 Task: Schedule a presentation rehearsal with the sales team, focusing on refining key messages, addressing potential objections, and ensuring a compelling pitch for the upcoming client presentation on September 29th at 4:30 PM.
Action: Mouse moved to (67, 307)
Screenshot: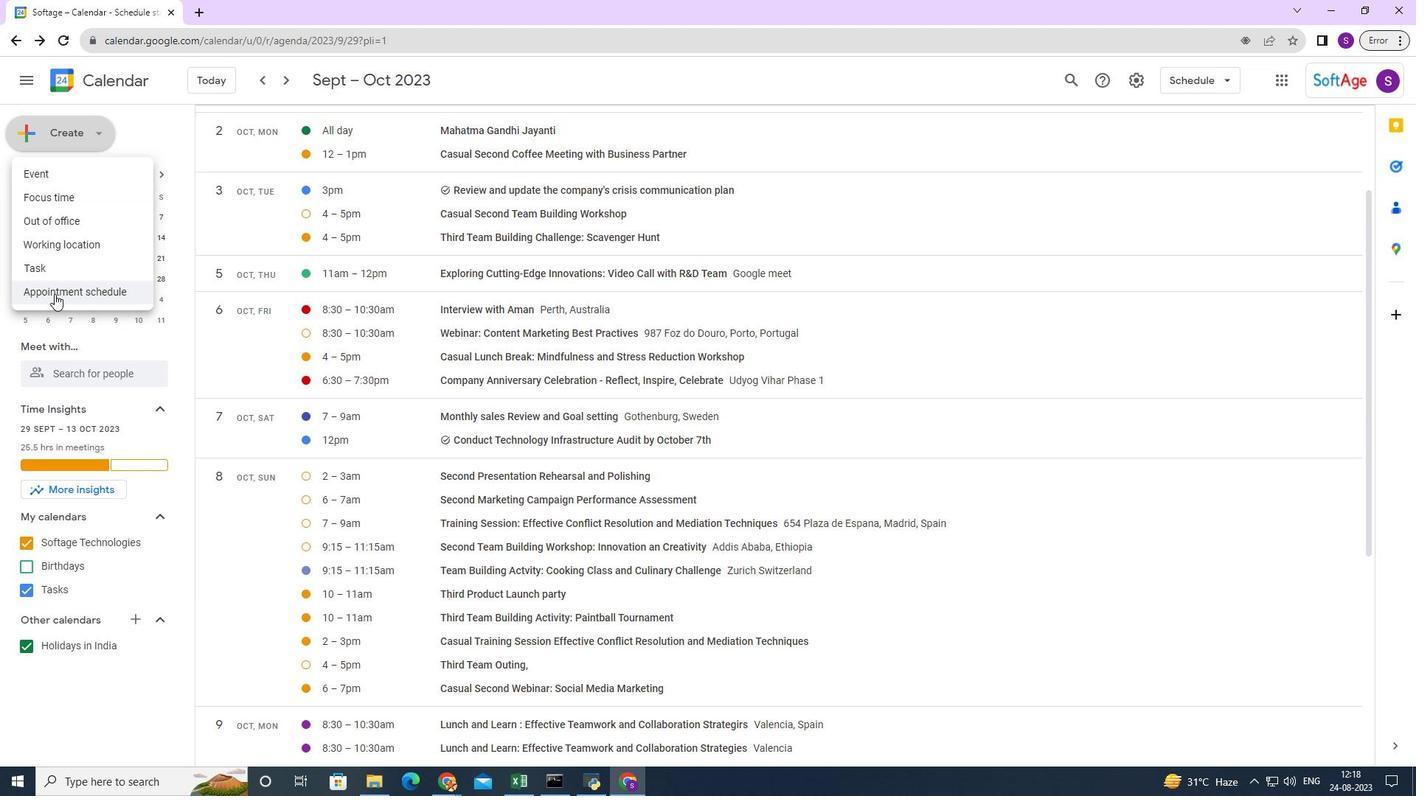 
Action: Mouse pressed left at (67, 307)
Screenshot: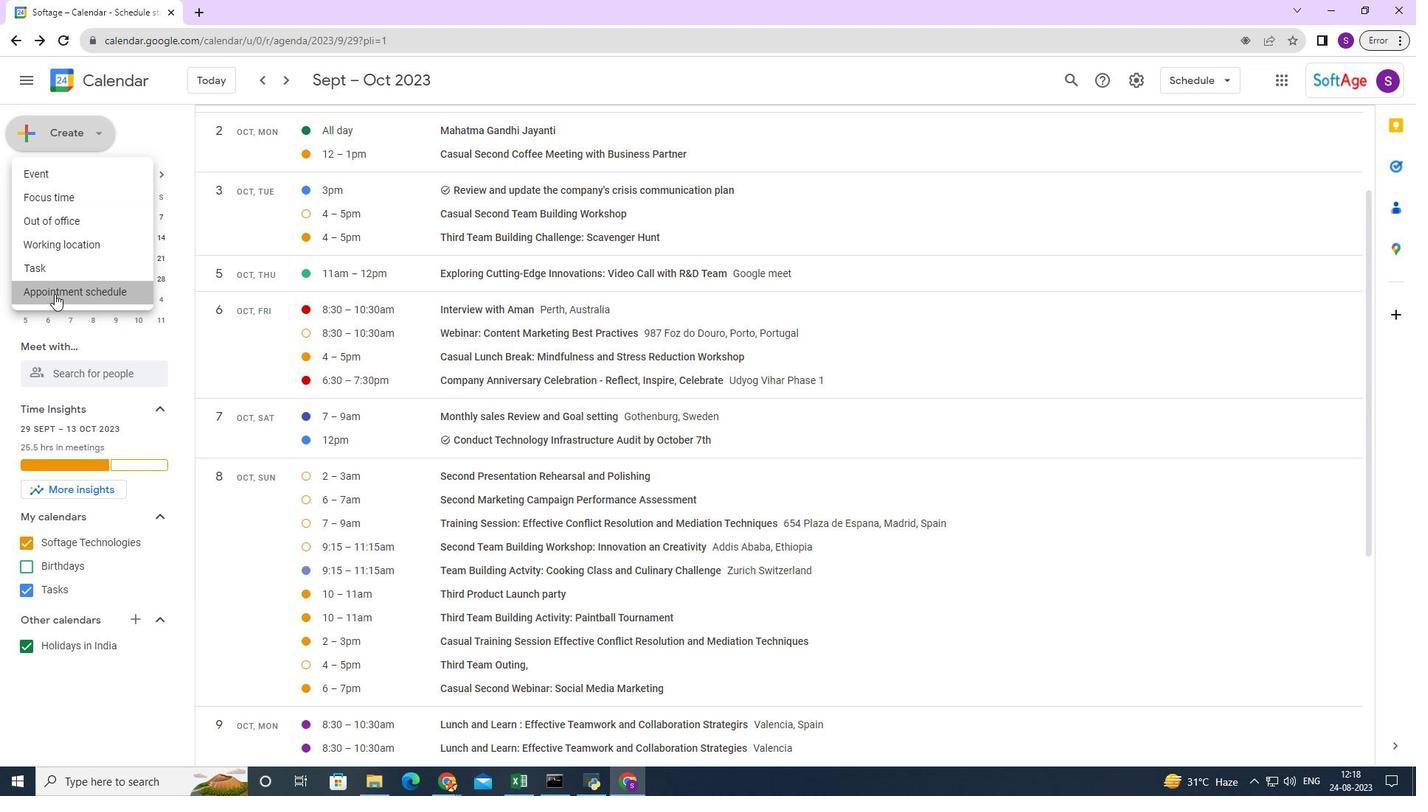 
Action: Mouse moved to (173, 135)
Screenshot: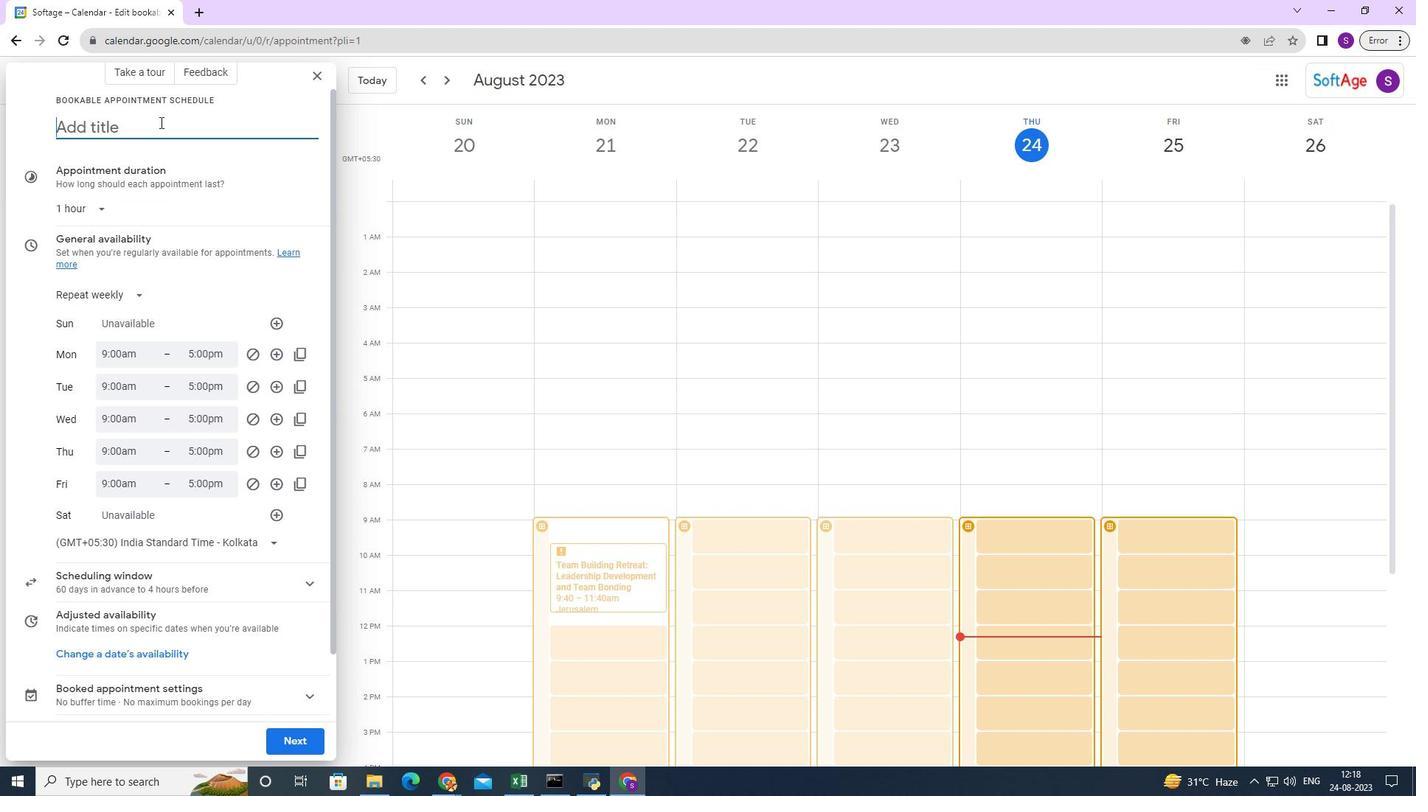 
Action: Key pressed <Key.caps_lock>R<Key.caps_lock><Key.backspace><Key.caps_lock>P<Key.caps_lock>resentatipon<Key.backspace><Key.backspace><Key.backspace><Key.backspace>ion<Key.space>rehearsal<Key.space>with<Key.space>the<Key.space><Key.caps_lock>S<Key.caps_lock>ales<Key.space><Key.caps_lock>T<Key.caps_lock>eam
Screenshot: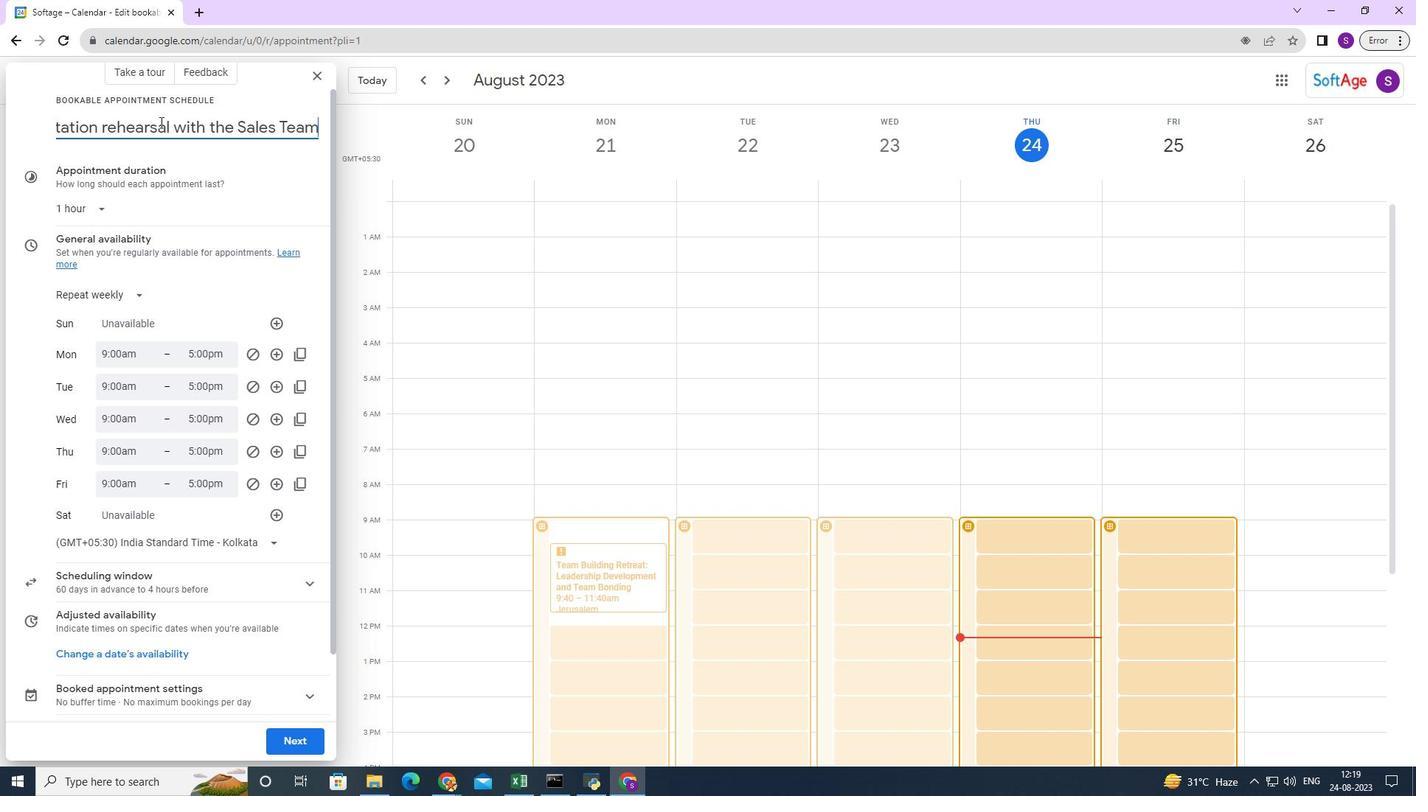 
Action: Mouse moved to (112, 224)
Screenshot: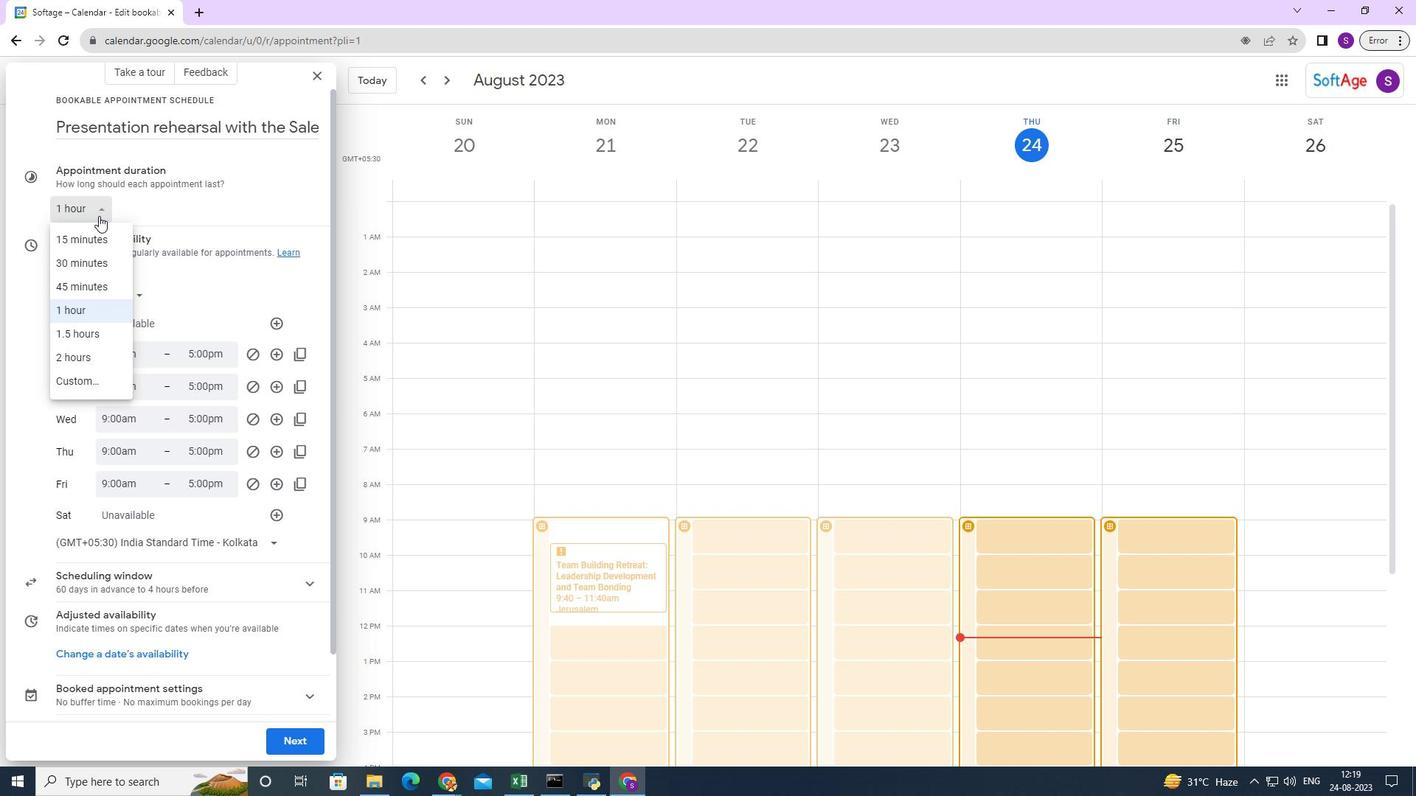 
Action: Mouse pressed left at (112, 224)
Screenshot: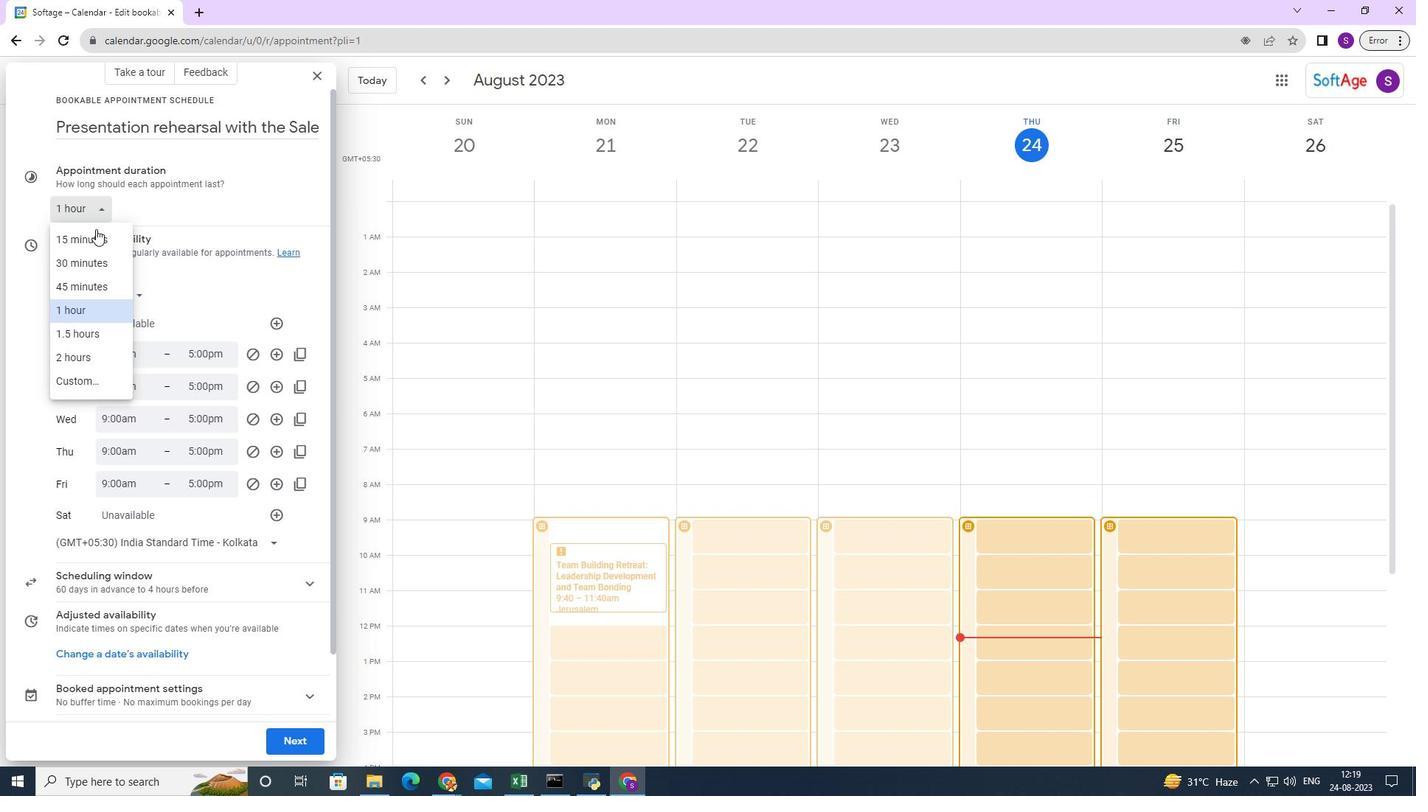 
Action: Mouse moved to (71, 381)
Screenshot: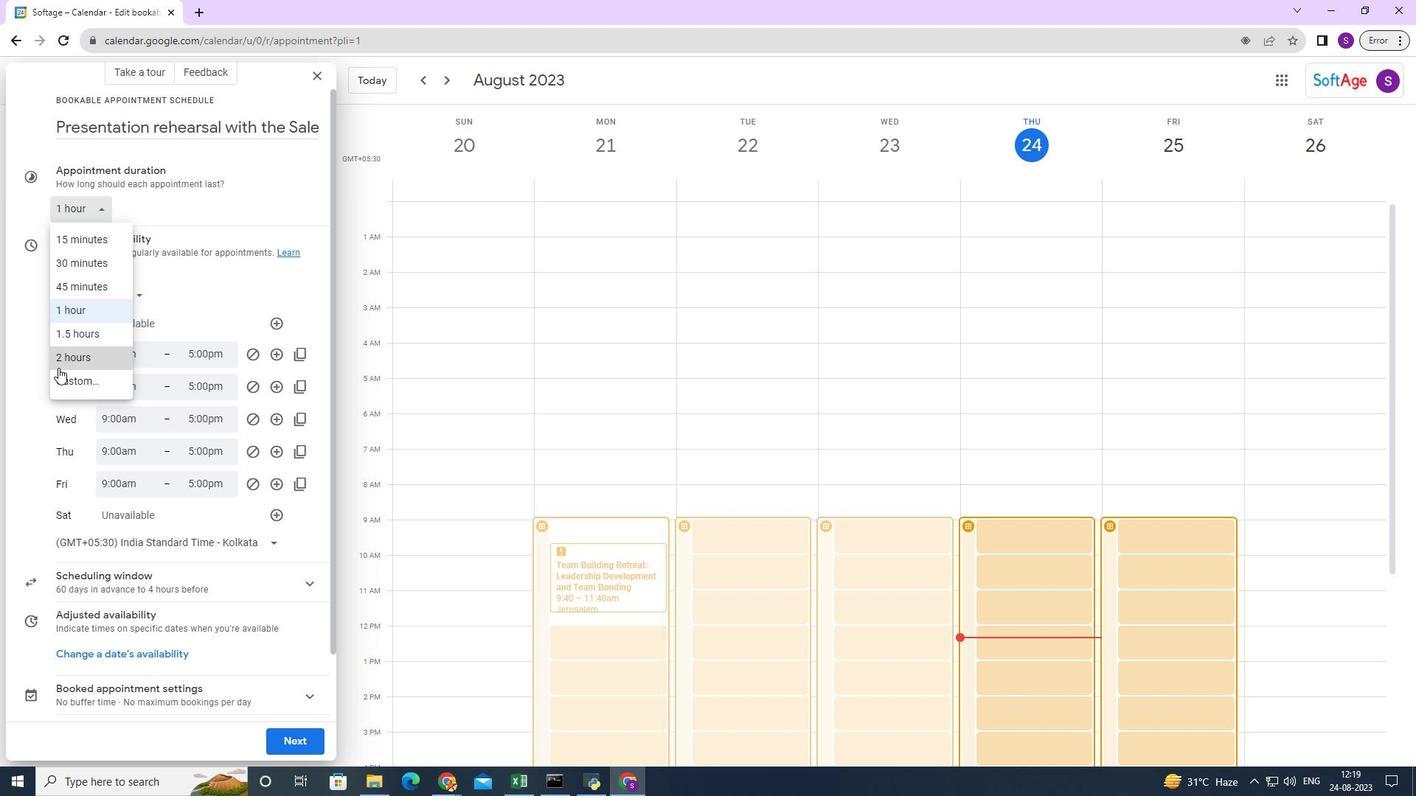 
Action: Mouse pressed left at (71, 381)
Screenshot: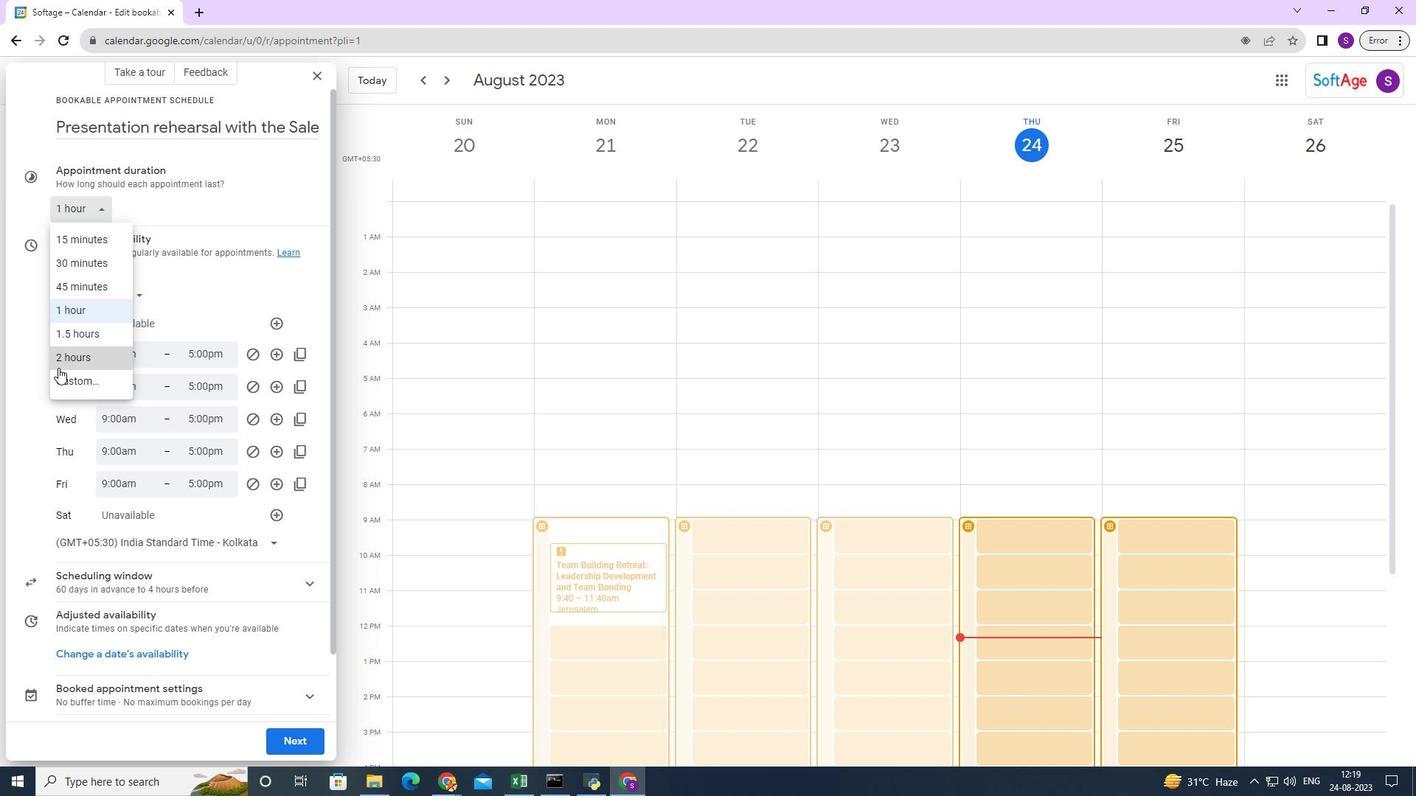 
Action: Mouse moved to (71, 376)
Screenshot: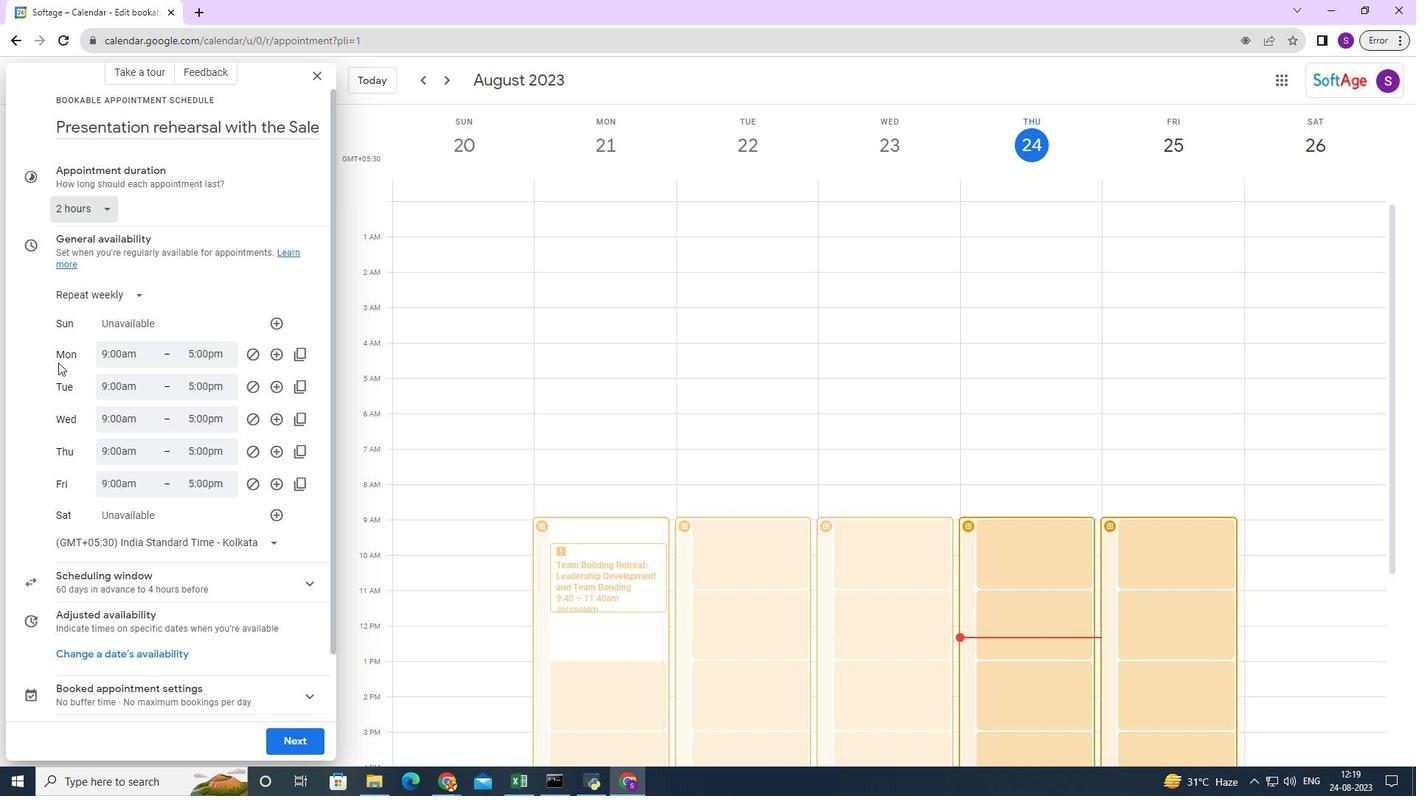 
Action: Mouse pressed left at (71, 376)
Screenshot: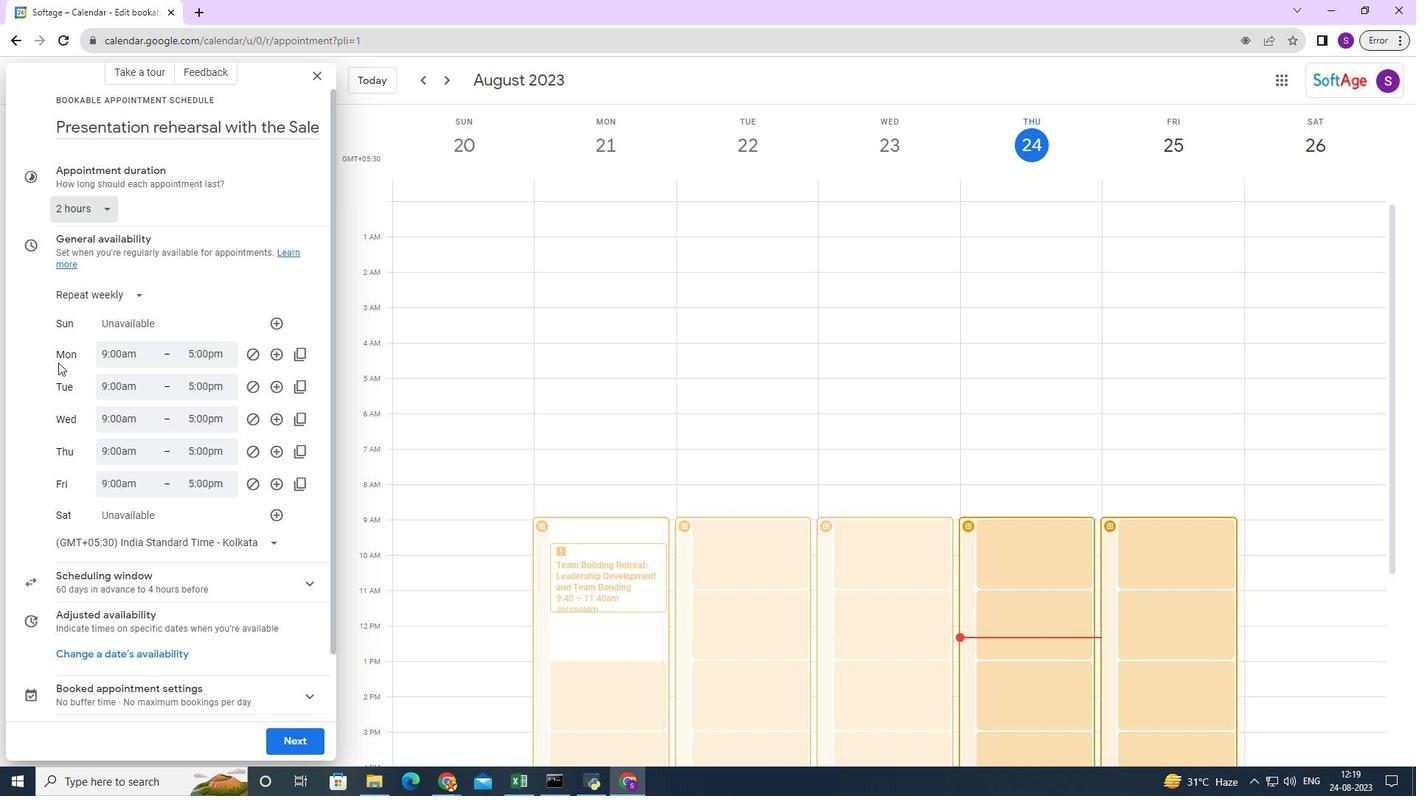 
Action: Mouse moved to (94, 299)
Screenshot: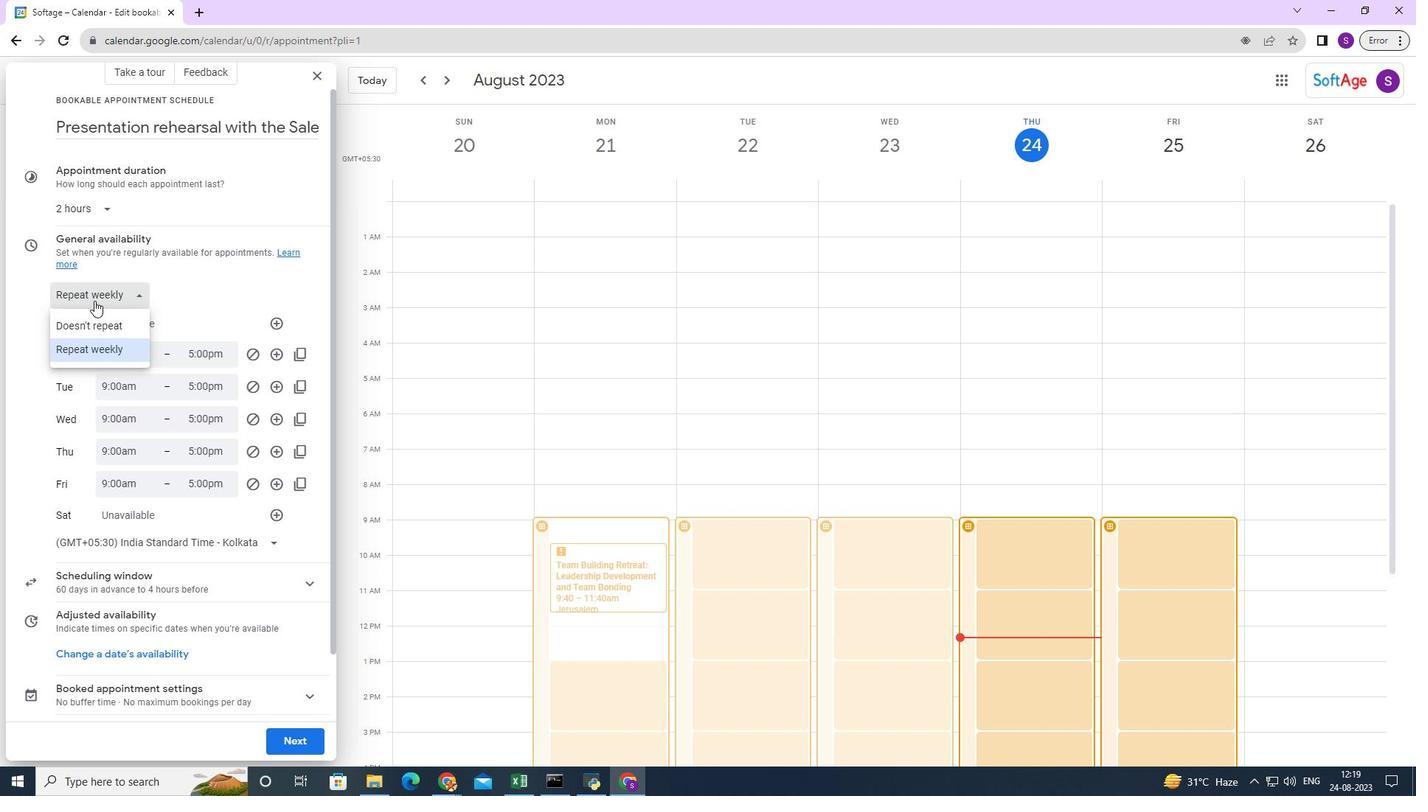 
Action: Mouse pressed left at (94, 299)
Screenshot: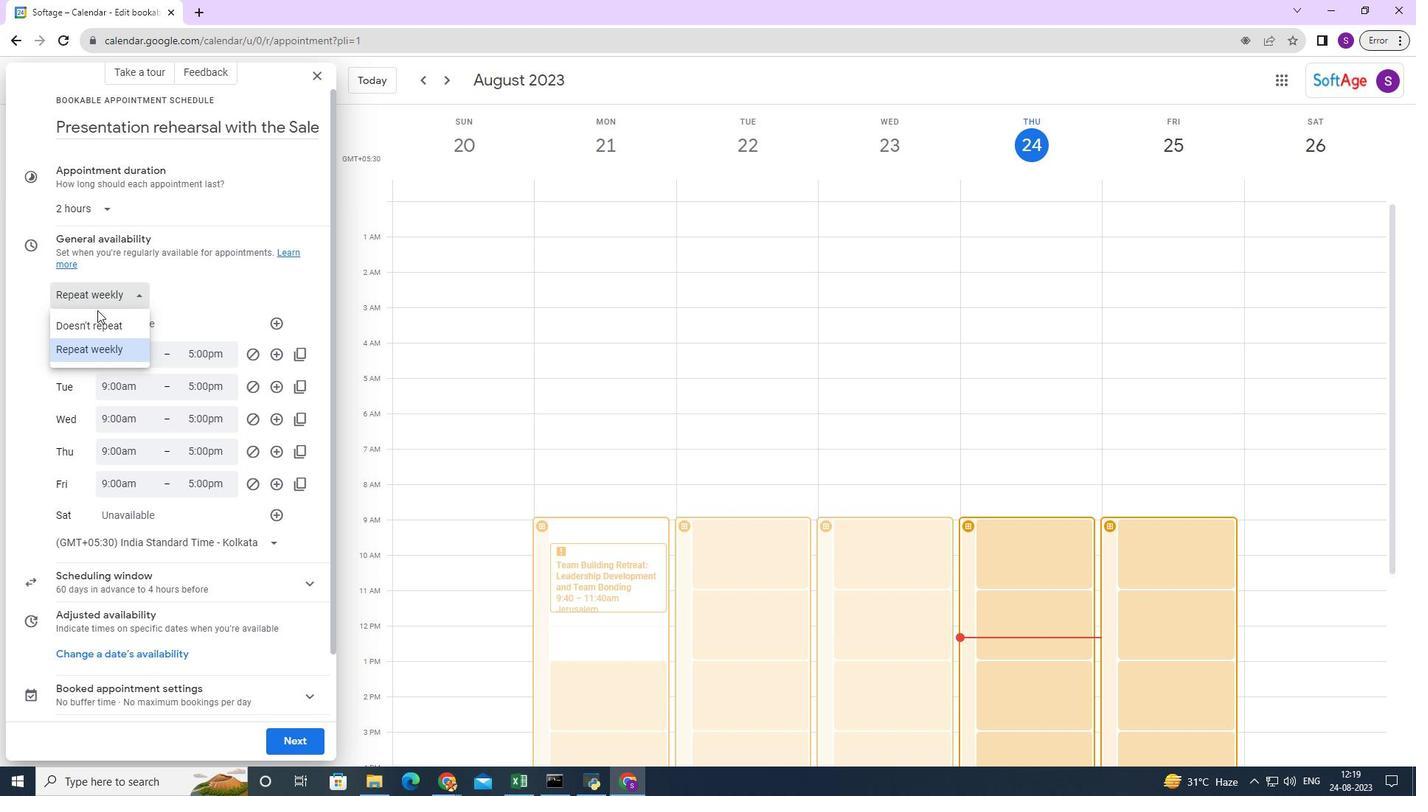 
Action: Mouse moved to (110, 332)
Screenshot: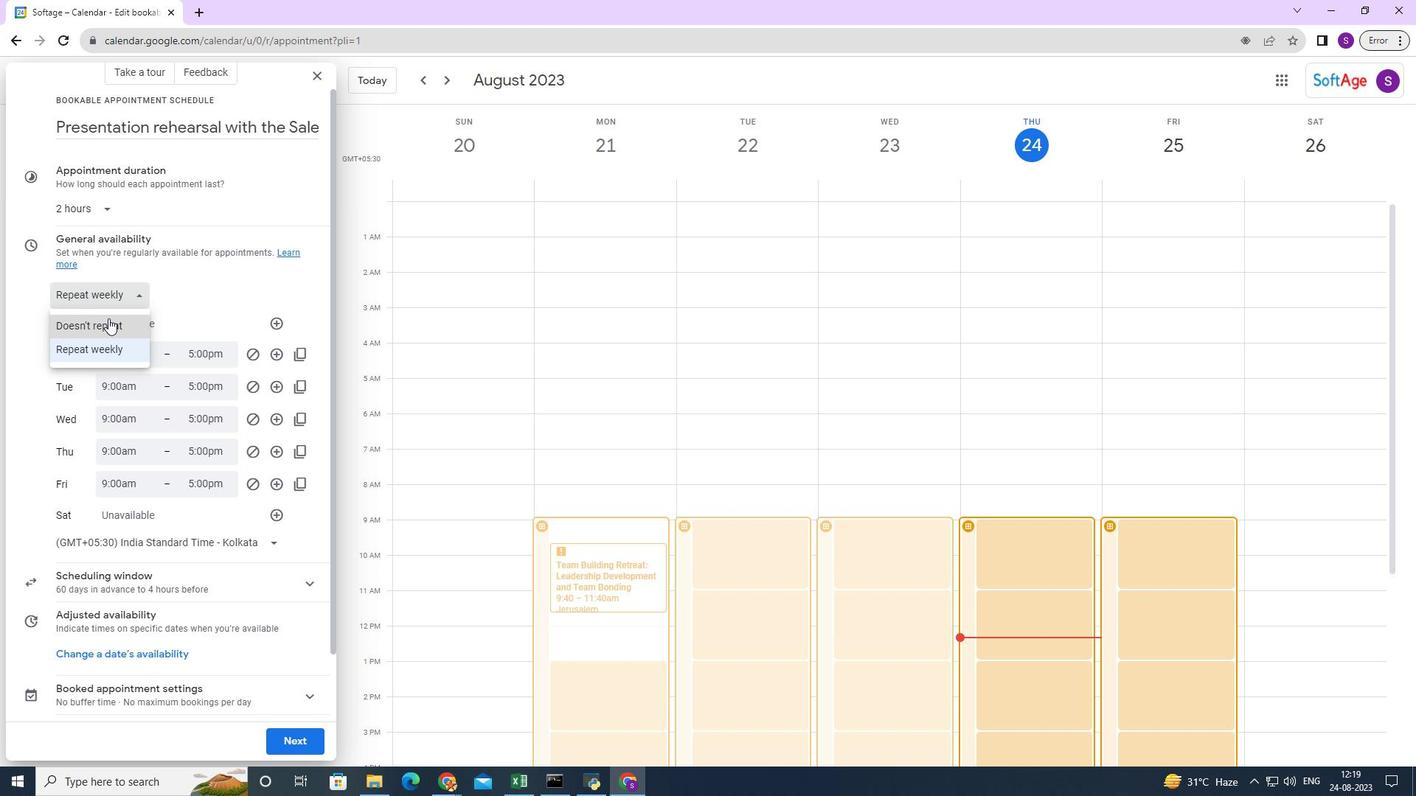 
Action: Mouse pressed left at (110, 332)
Screenshot: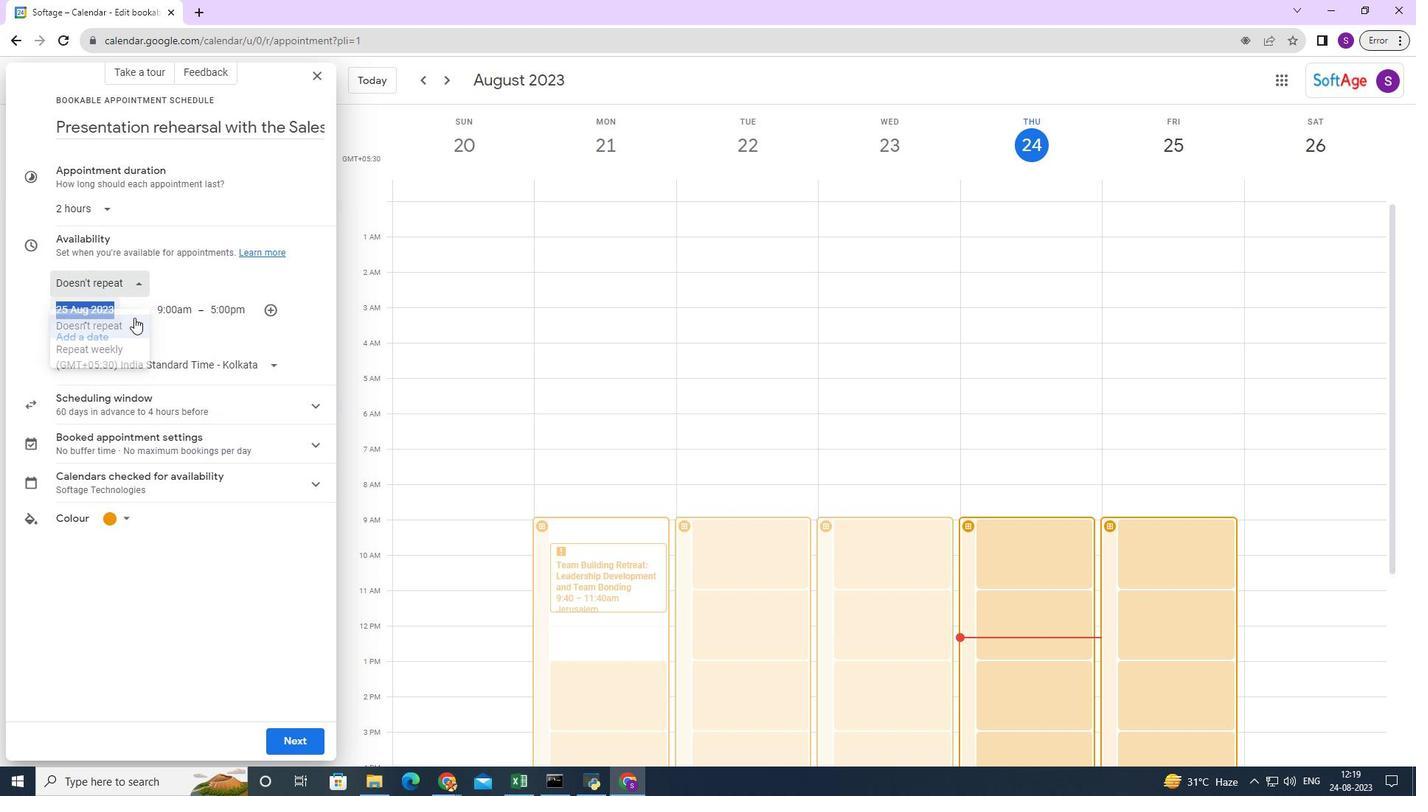 
Action: Mouse moved to (132, 315)
Screenshot: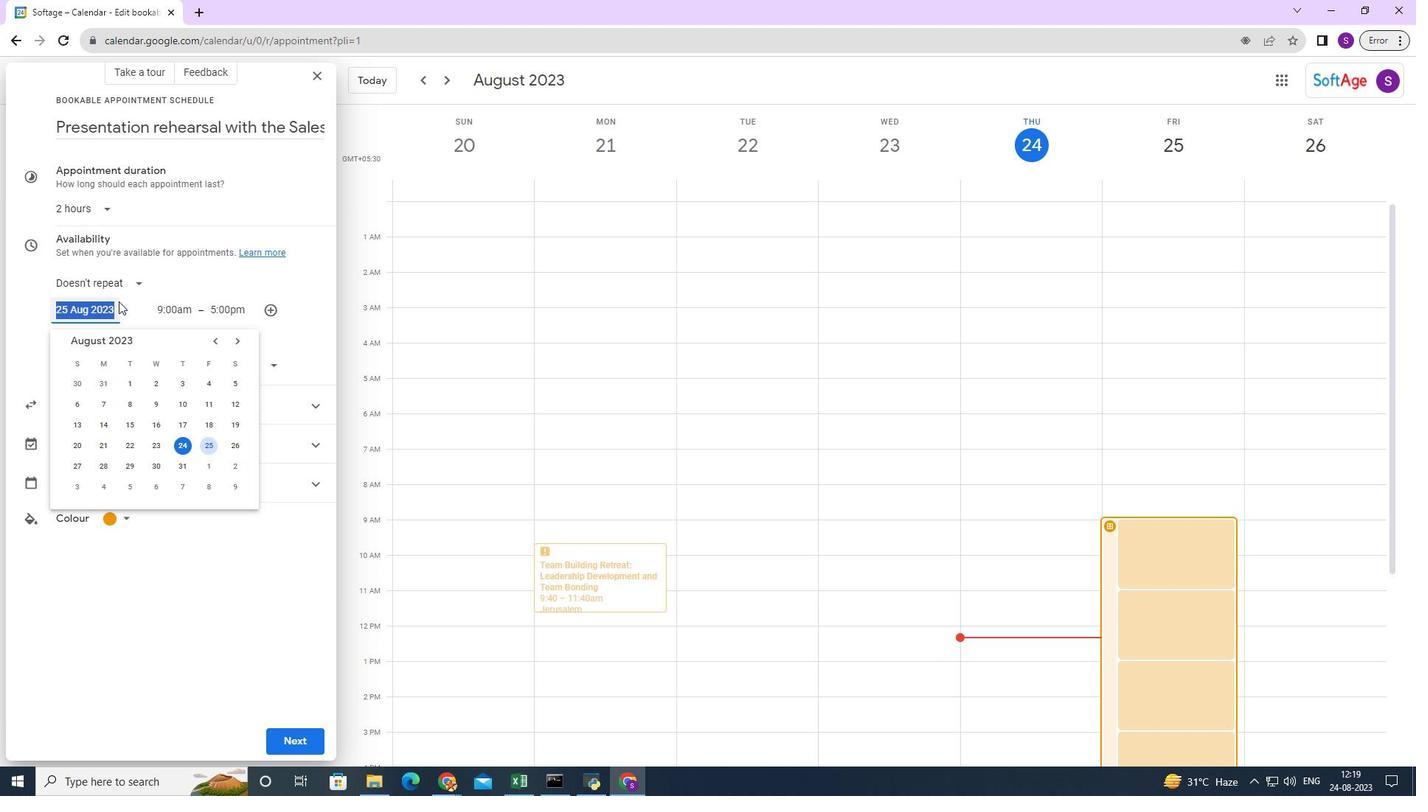 
Action: Mouse pressed left at (132, 315)
Screenshot: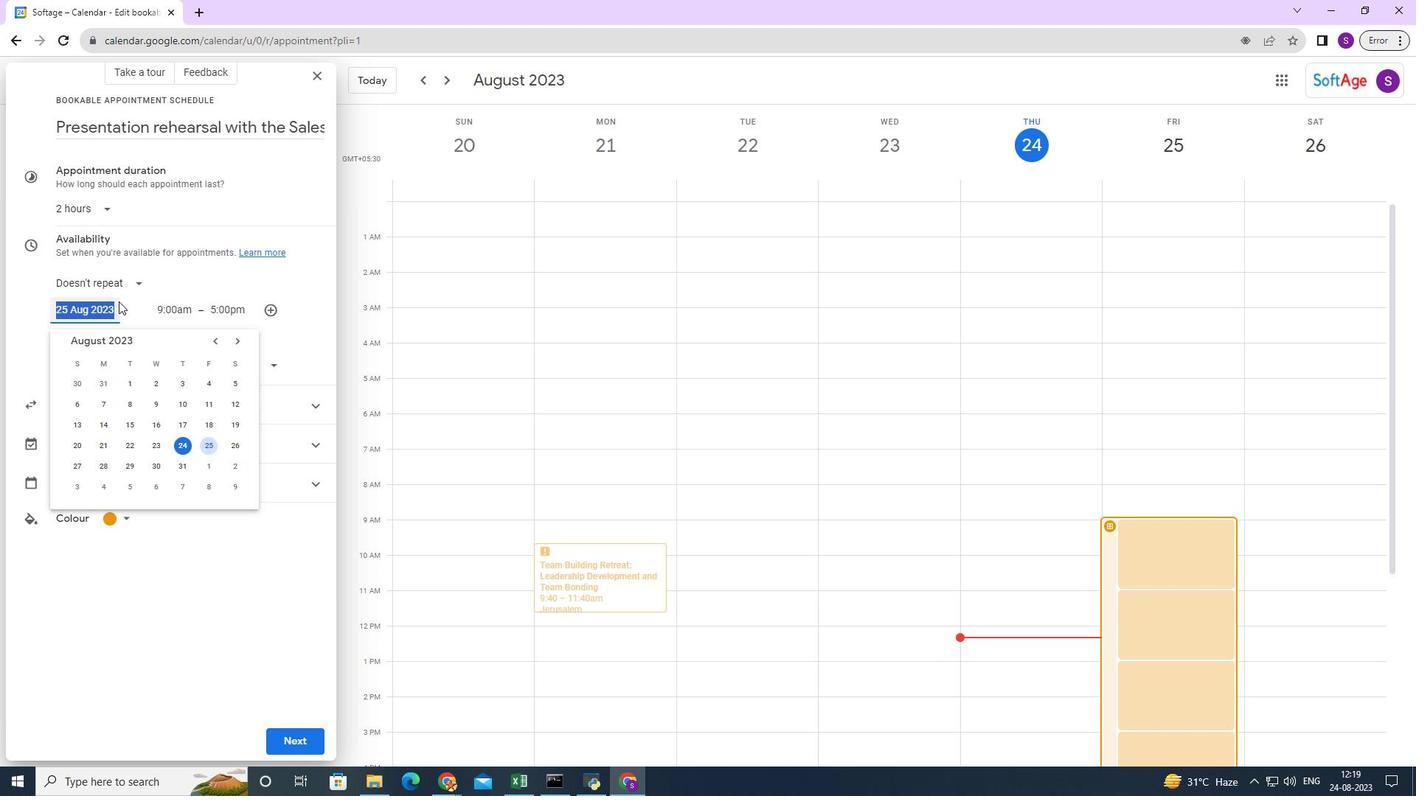 
Action: Mouse moved to (244, 351)
Screenshot: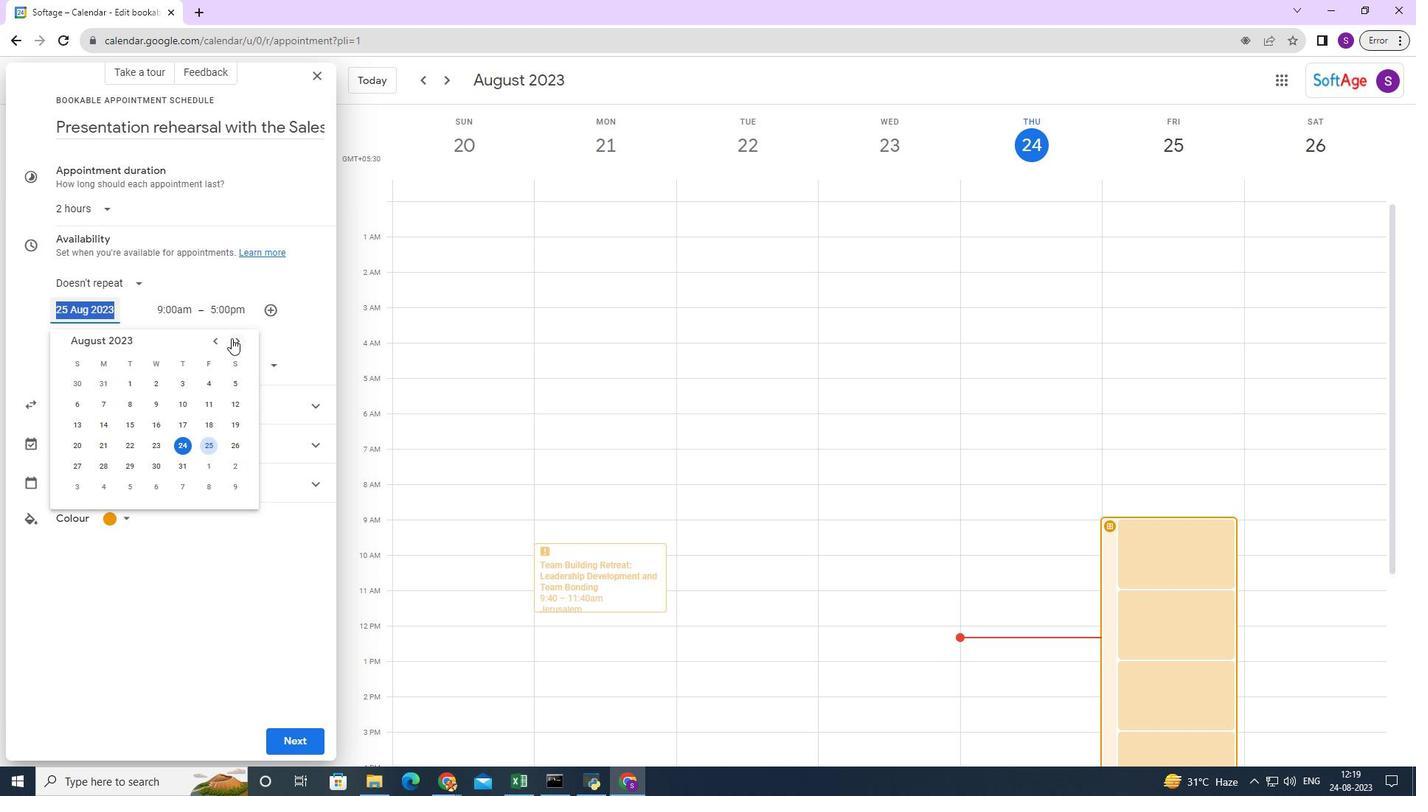 
Action: Mouse pressed left at (244, 351)
Screenshot: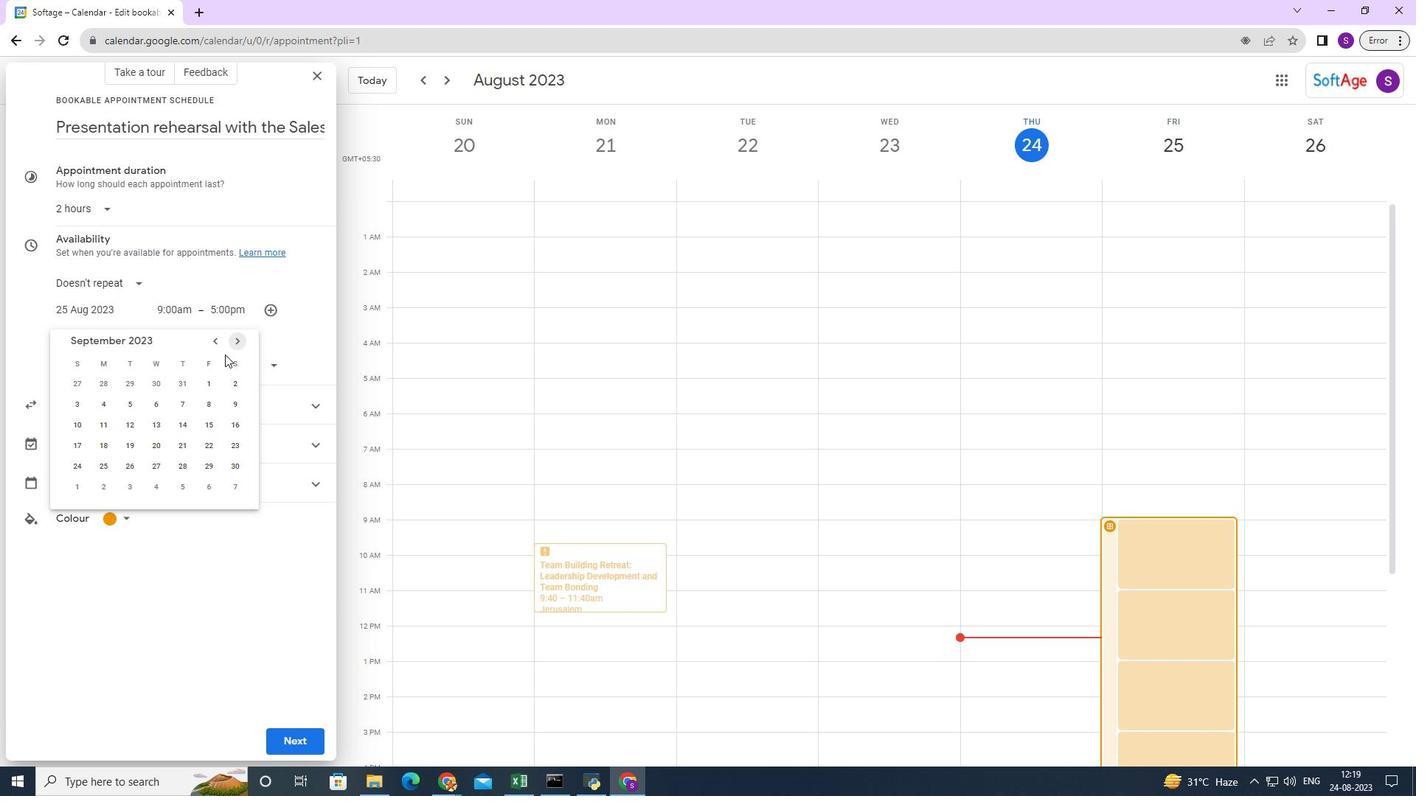
Action: Mouse moved to (212, 478)
Screenshot: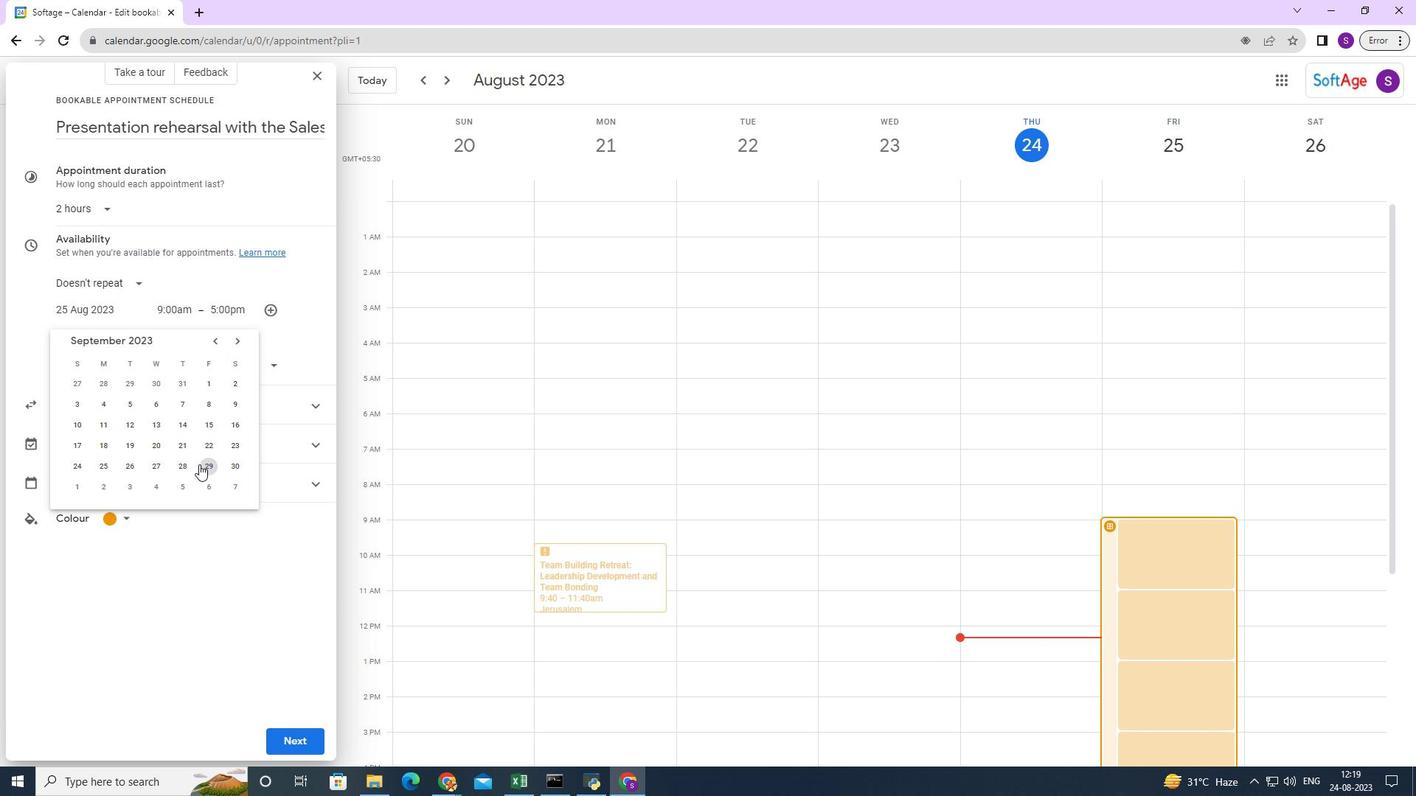
Action: Mouse pressed left at (212, 478)
Screenshot: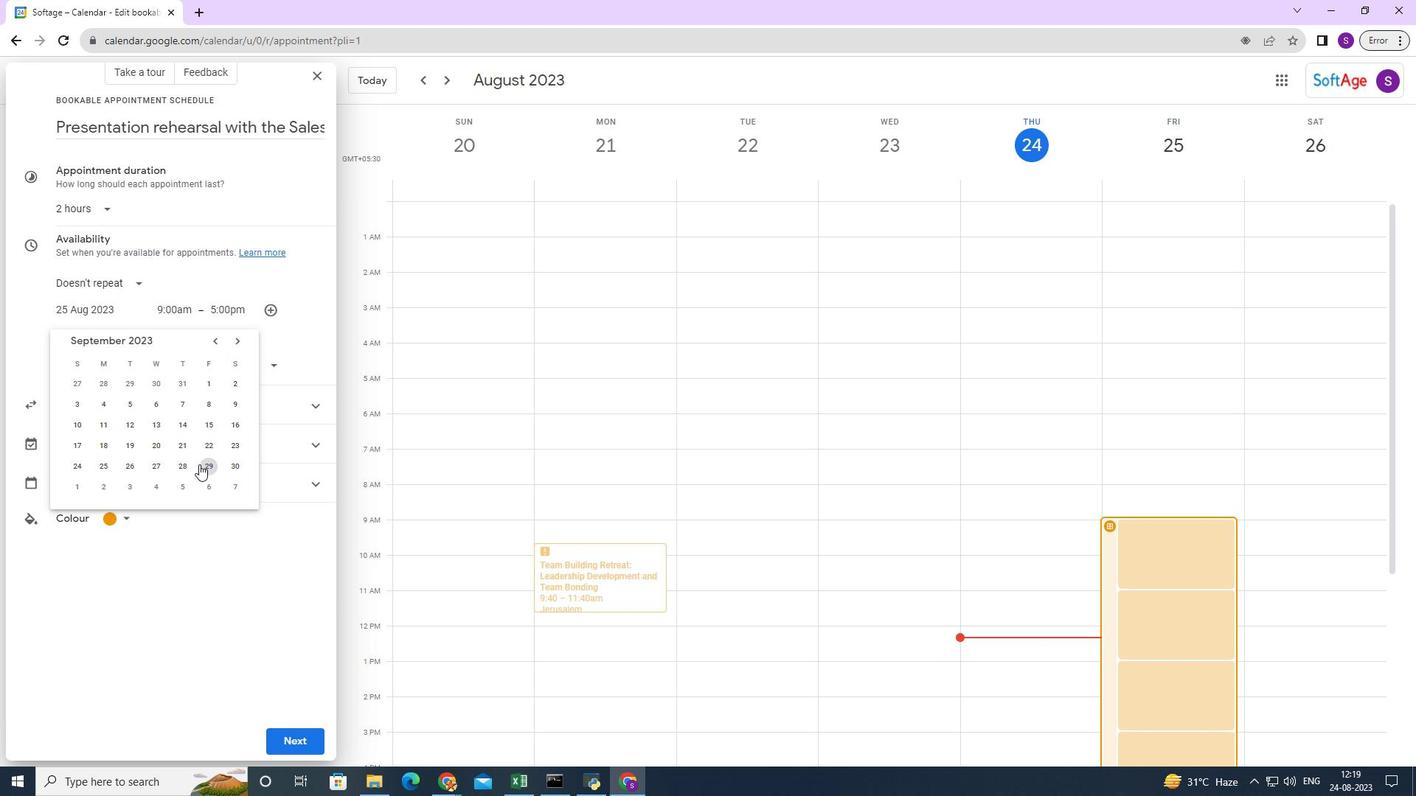 
Action: Mouse moved to (207, 318)
Screenshot: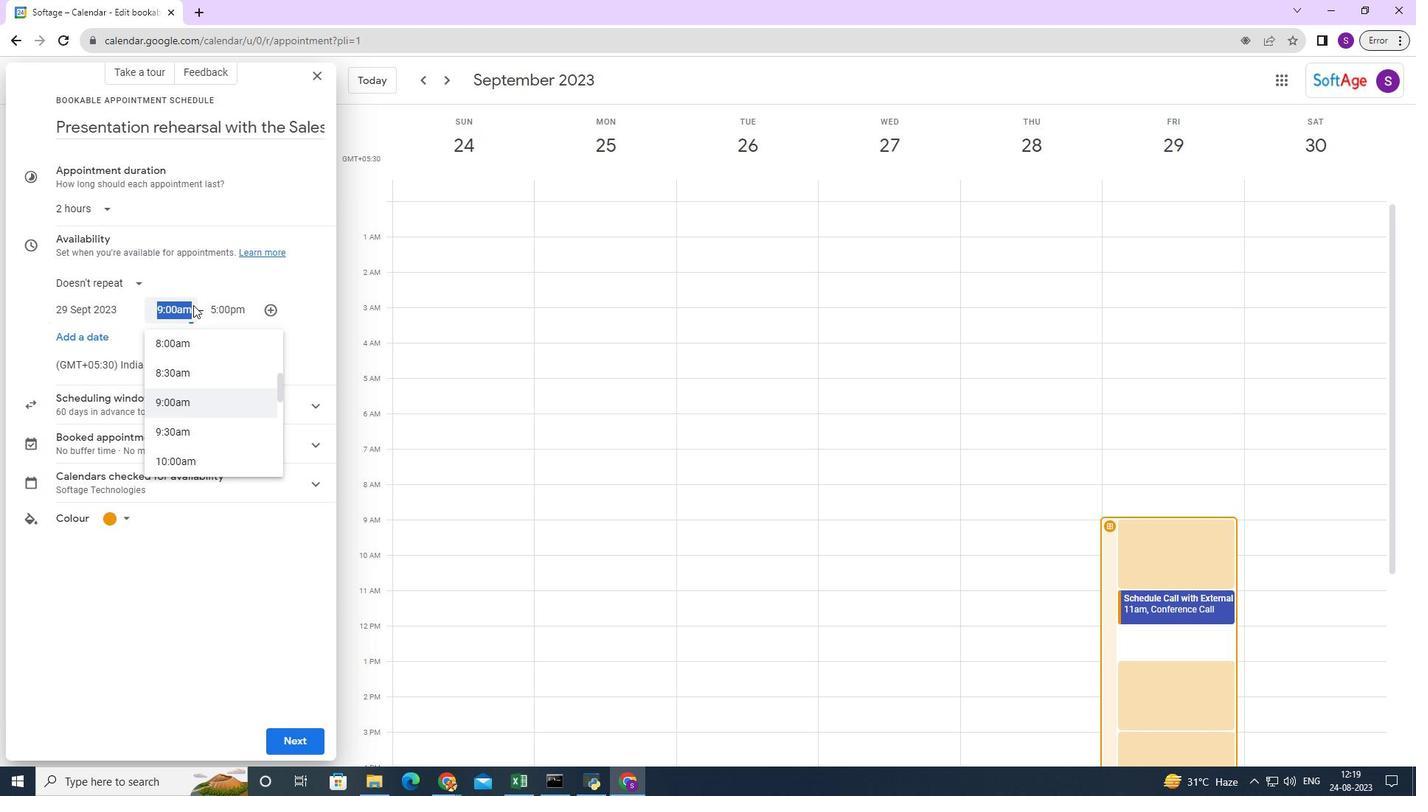 
Action: Mouse pressed left at (207, 318)
Screenshot: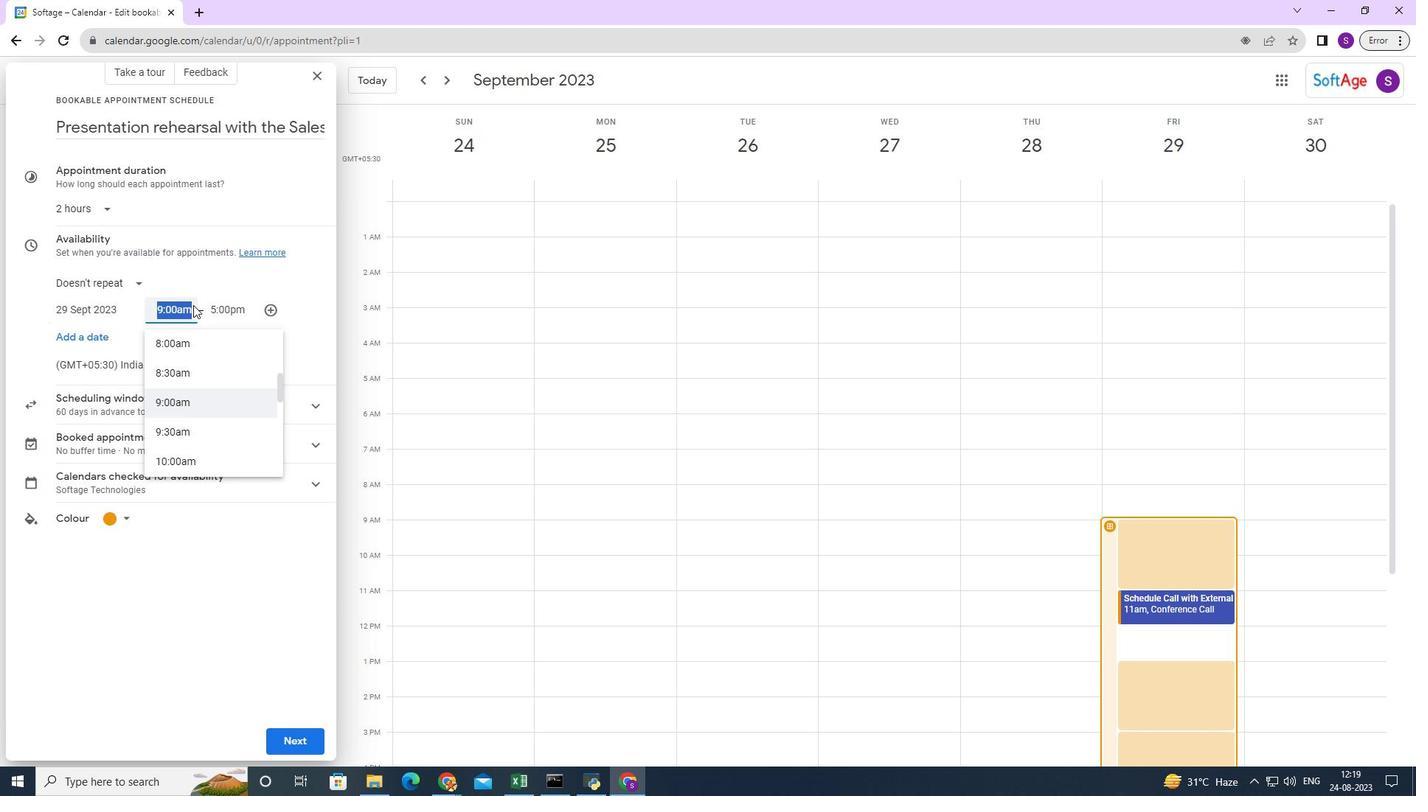 
Action: Mouse moved to (222, 398)
Screenshot: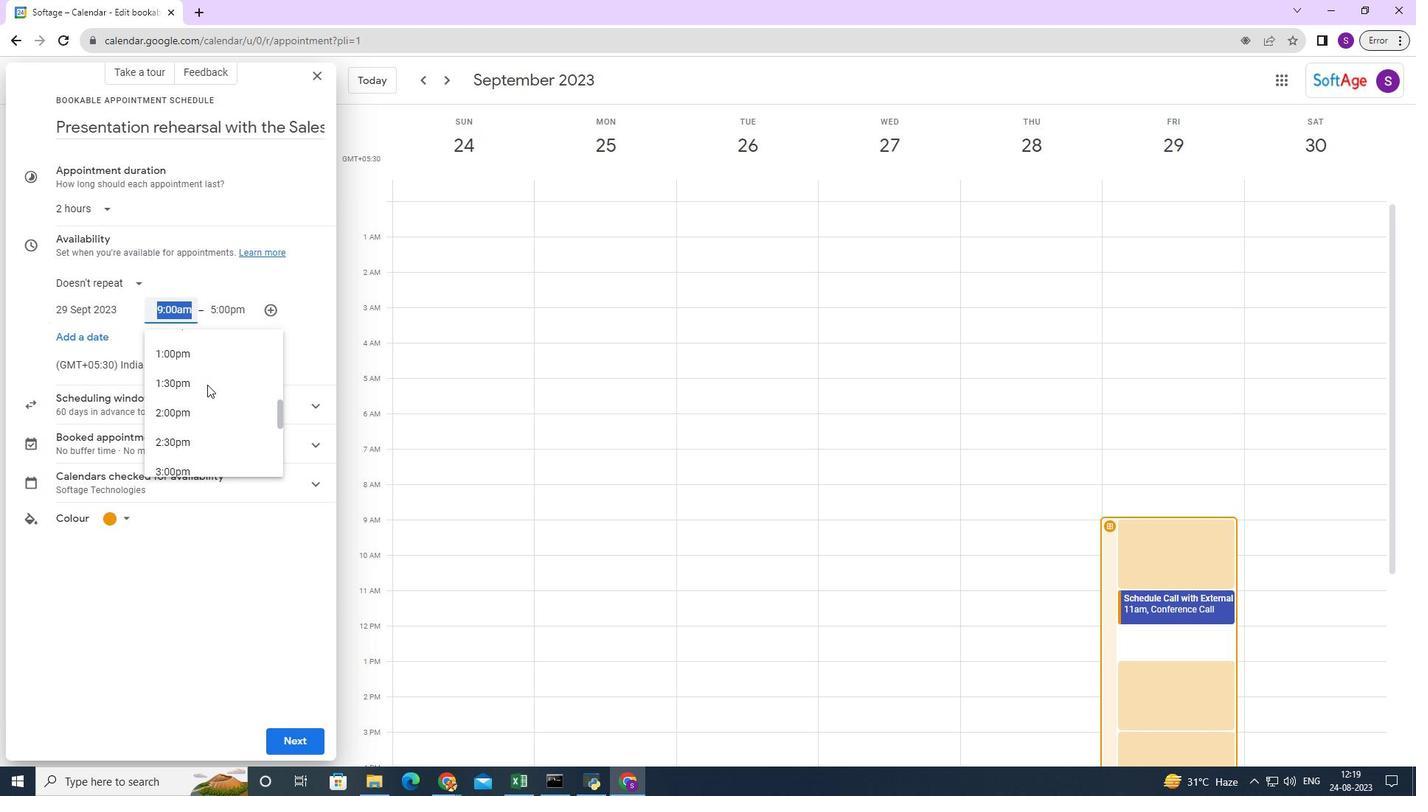 
Action: Mouse scrolled (222, 397) with delta (0, 0)
Screenshot: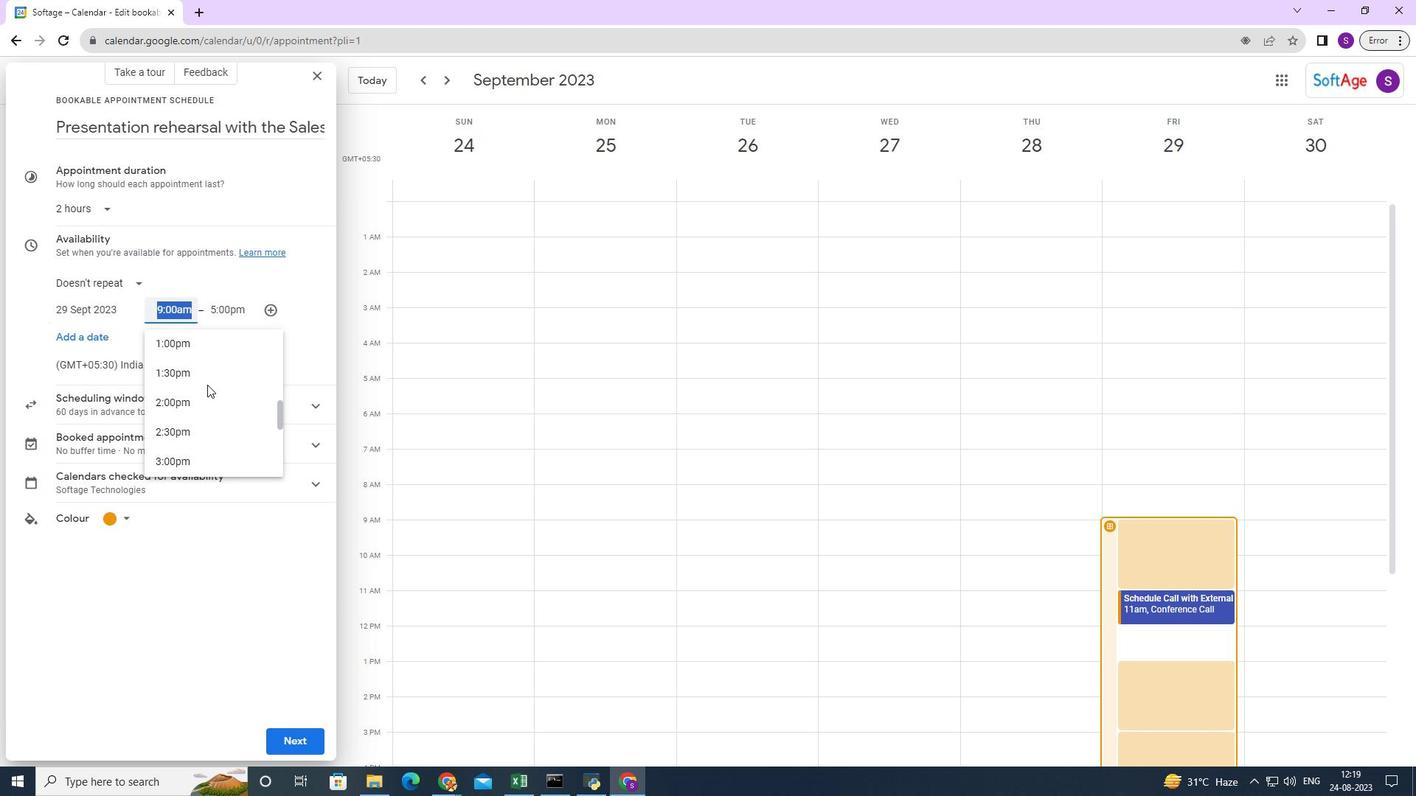 
Action: Mouse scrolled (222, 397) with delta (0, 0)
Screenshot: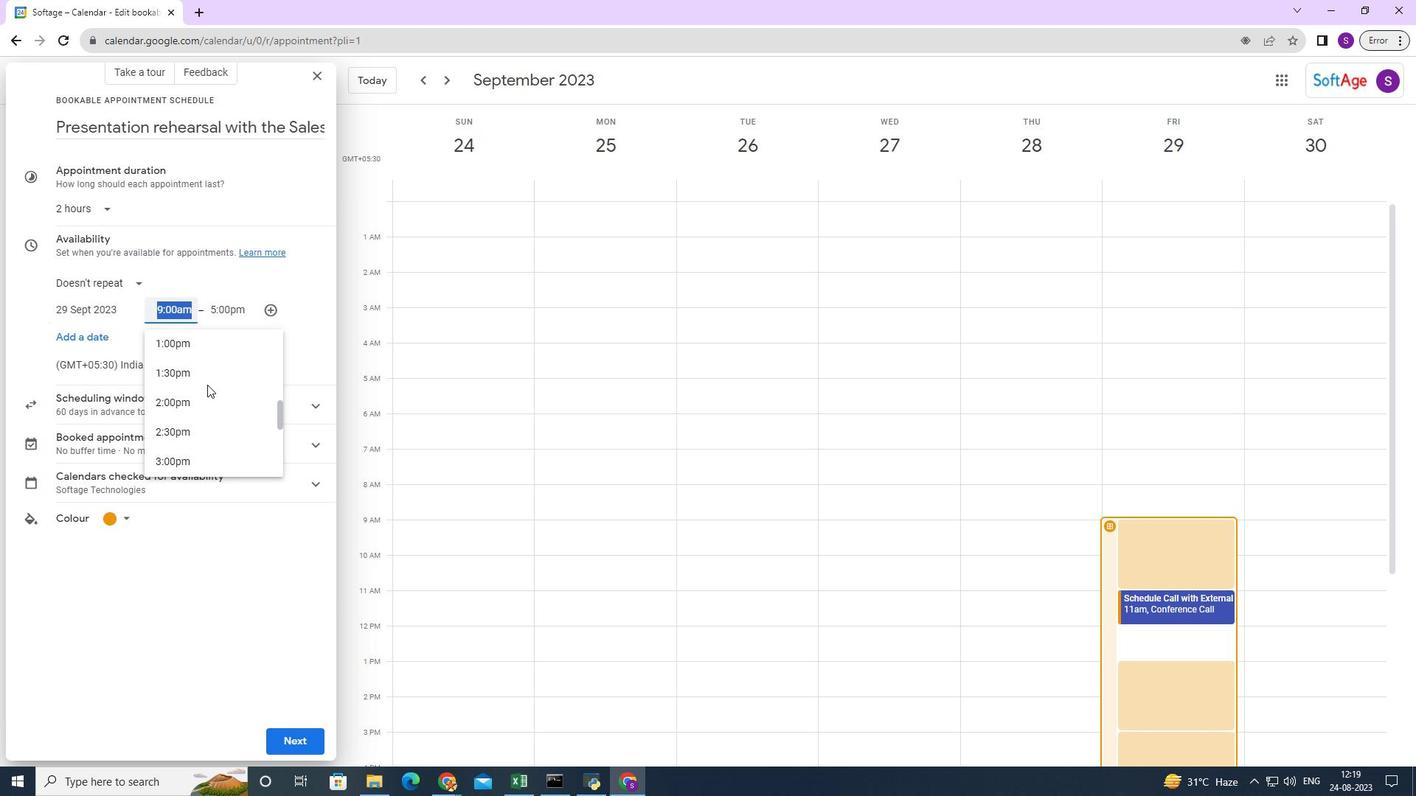 
Action: Mouse scrolled (222, 397) with delta (0, 0)
Screenshot: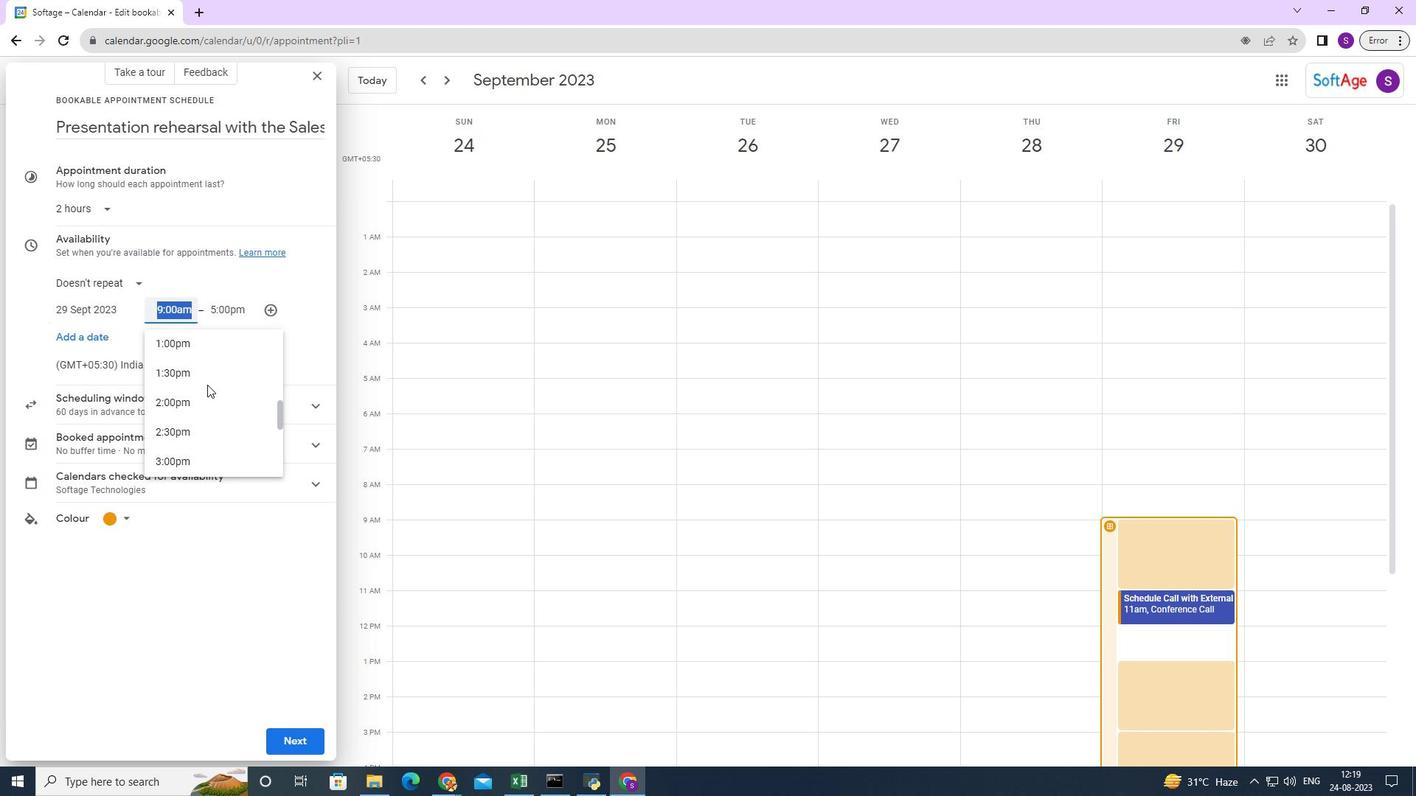 
Action: Mouse moved to (220, 398)
Screenshot: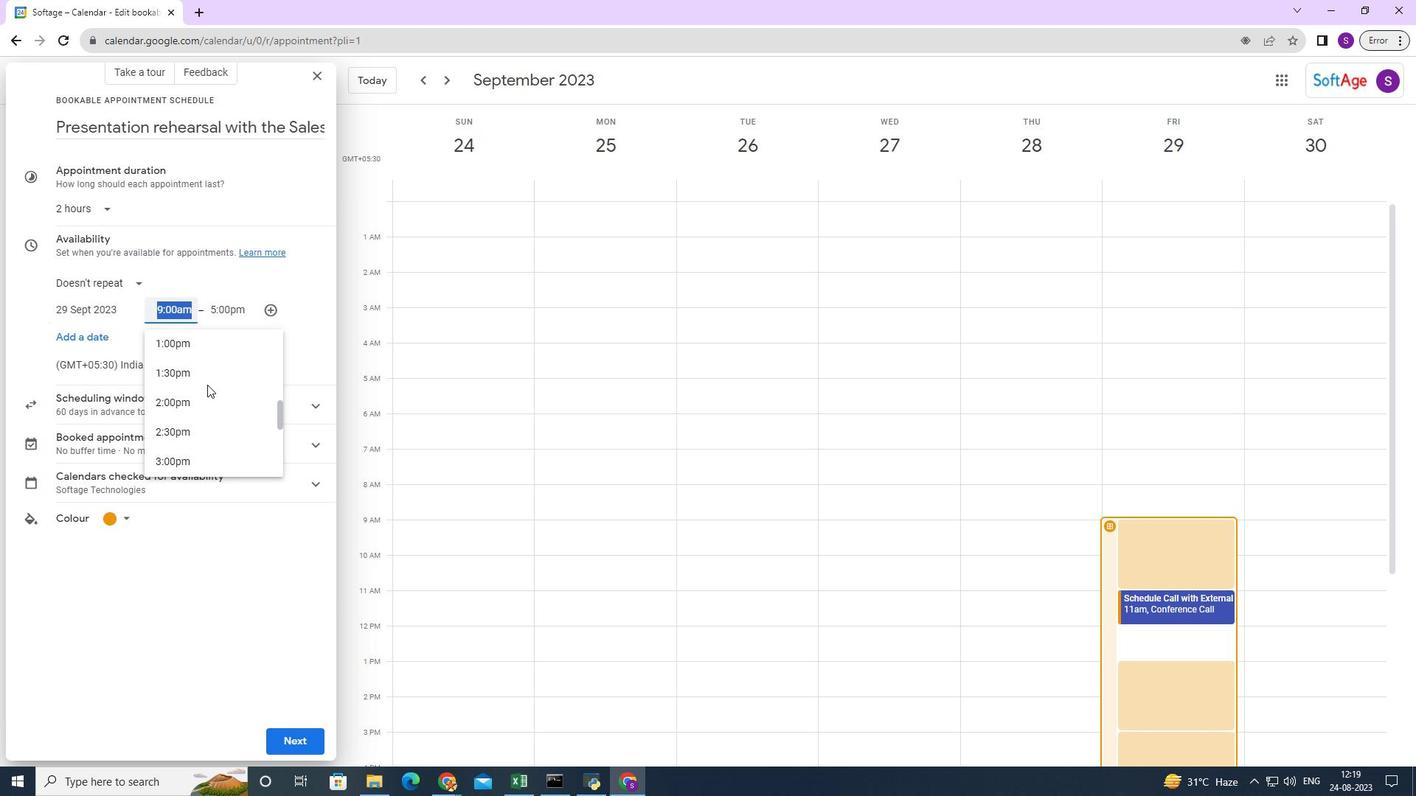
Action: Mouse scrolled (220, 397) with delta (0, 0)
Screenshot: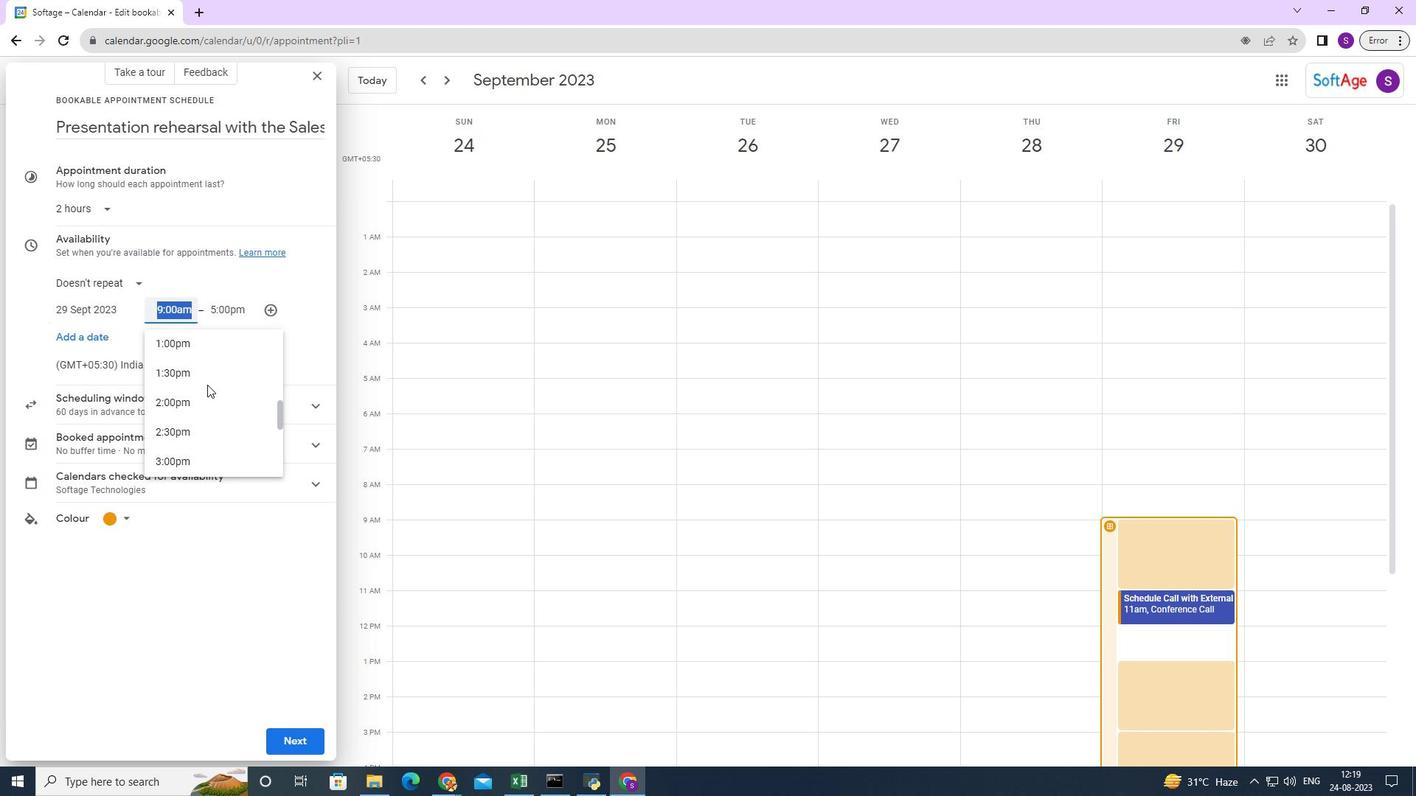 
Action: Mouse scrolled (220, 397) with delta (0, 0)
Screenshot: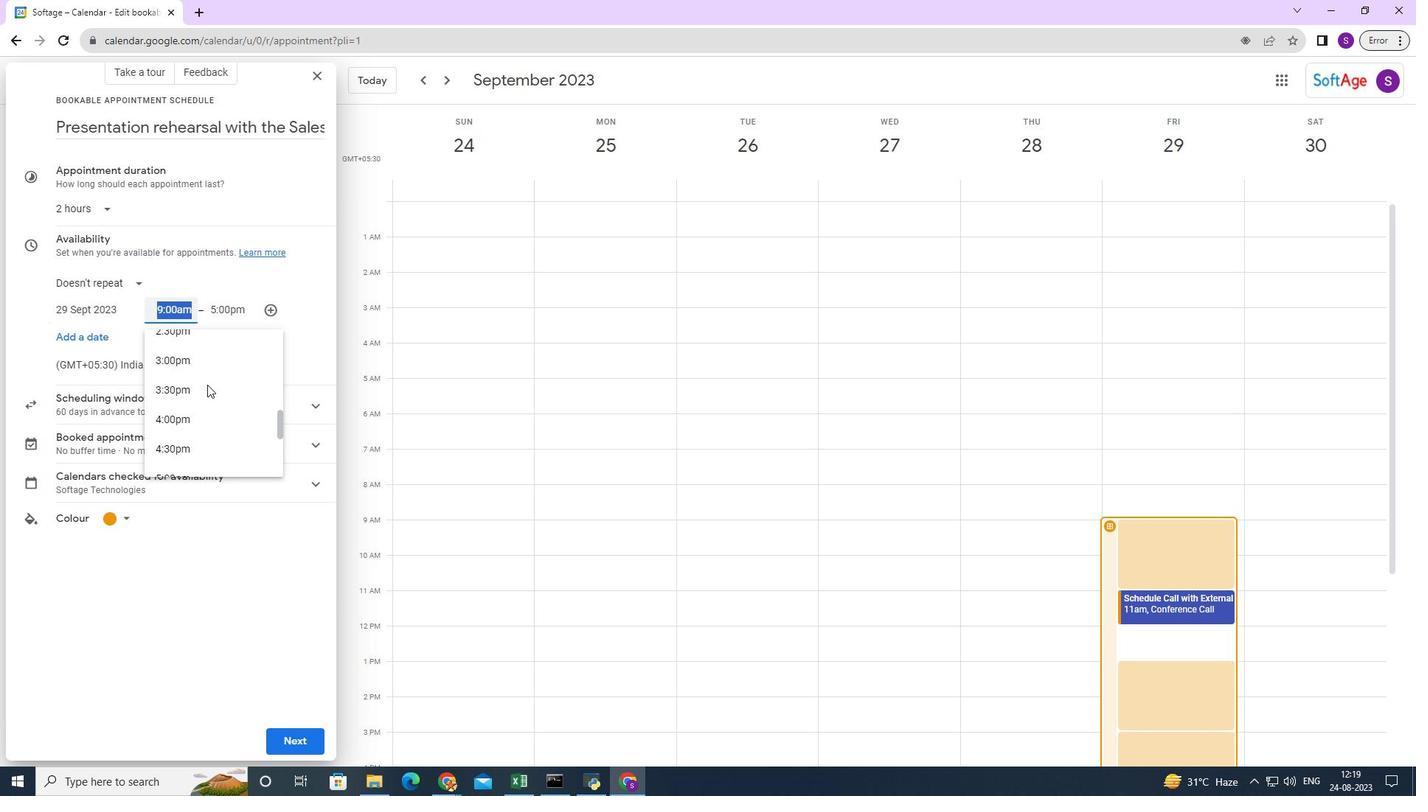 
Action: Mouse scrolled (220, 397) with delta (0, 0)
Screenshot: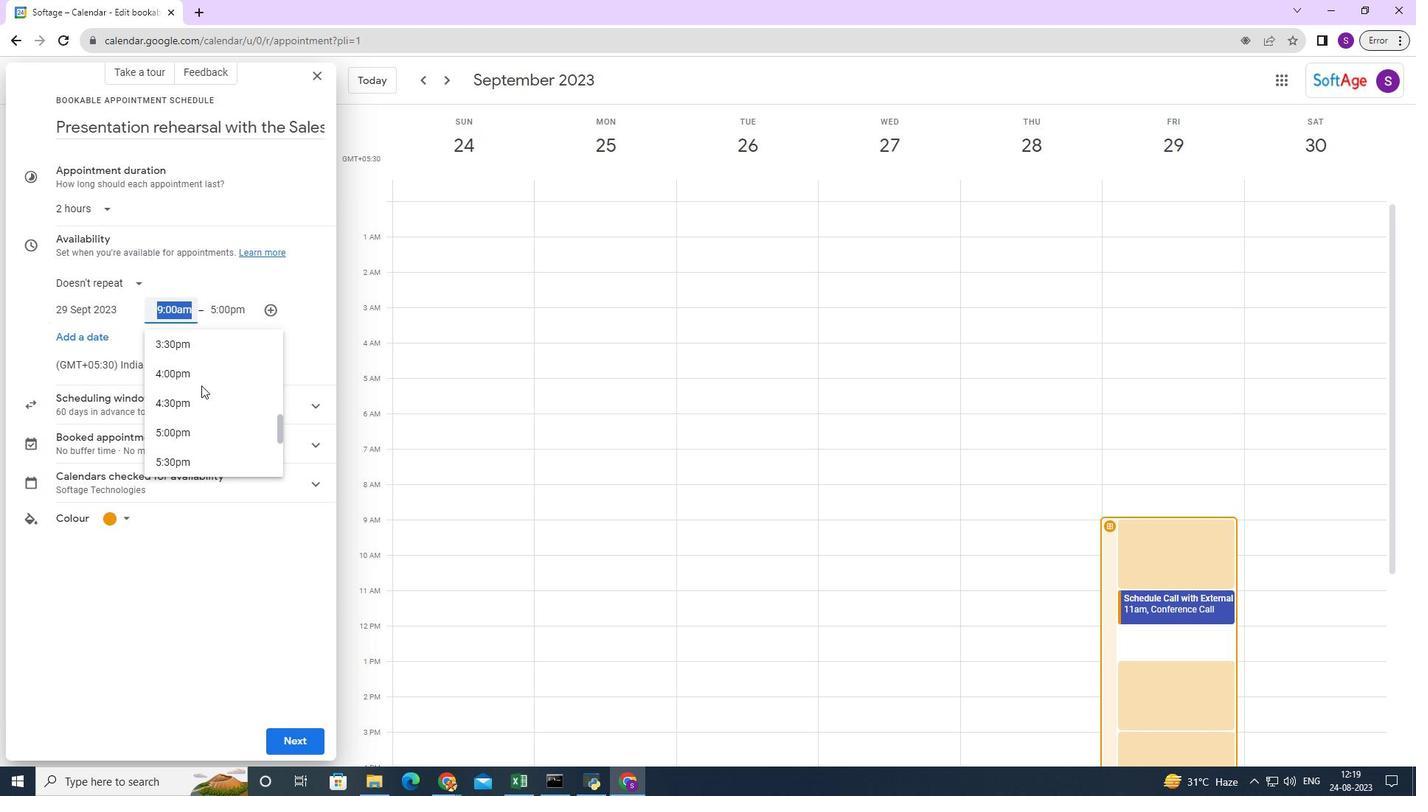 
Action: Mouse moved to (180, 420)
Screenshot: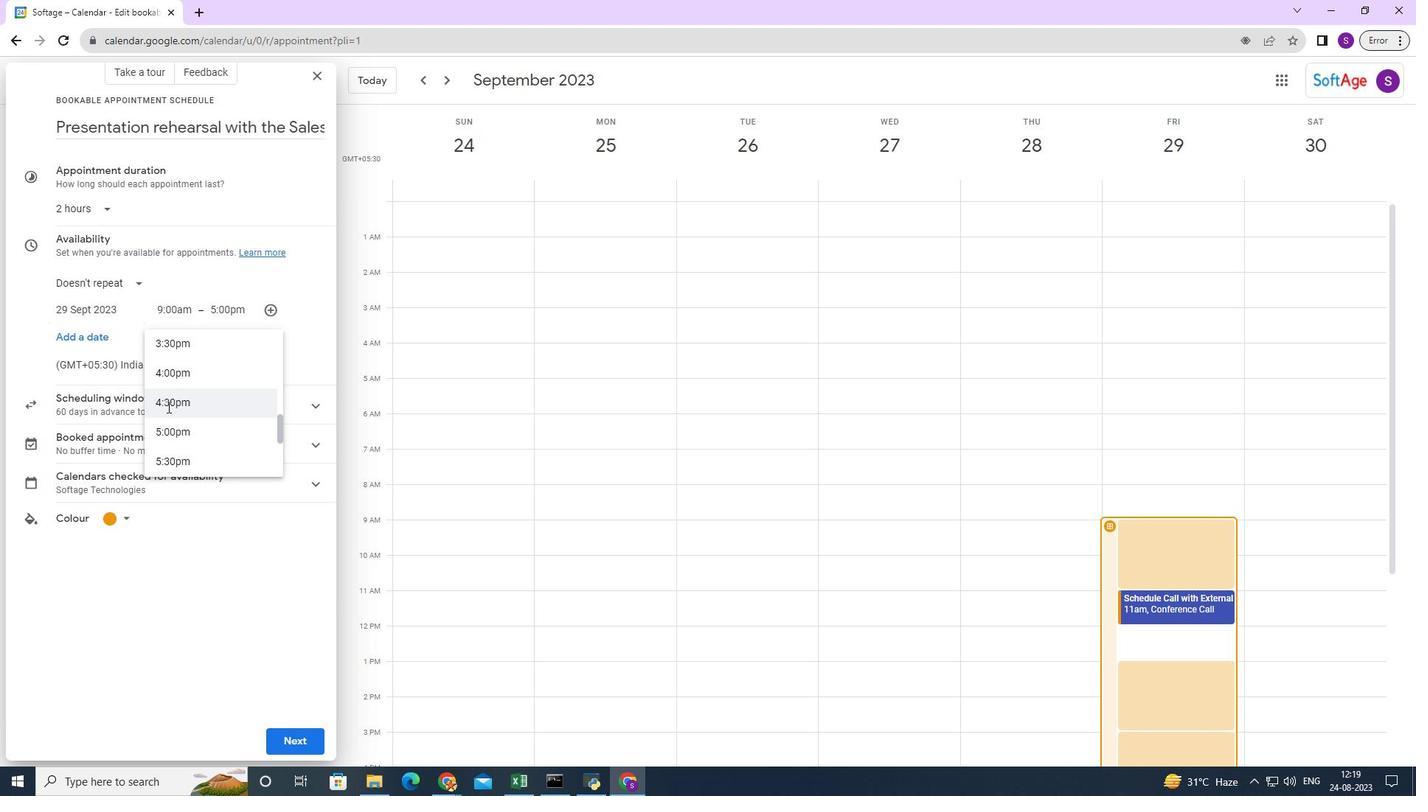 
Action: Mouse pressed left at (180, 420)
Screenshot: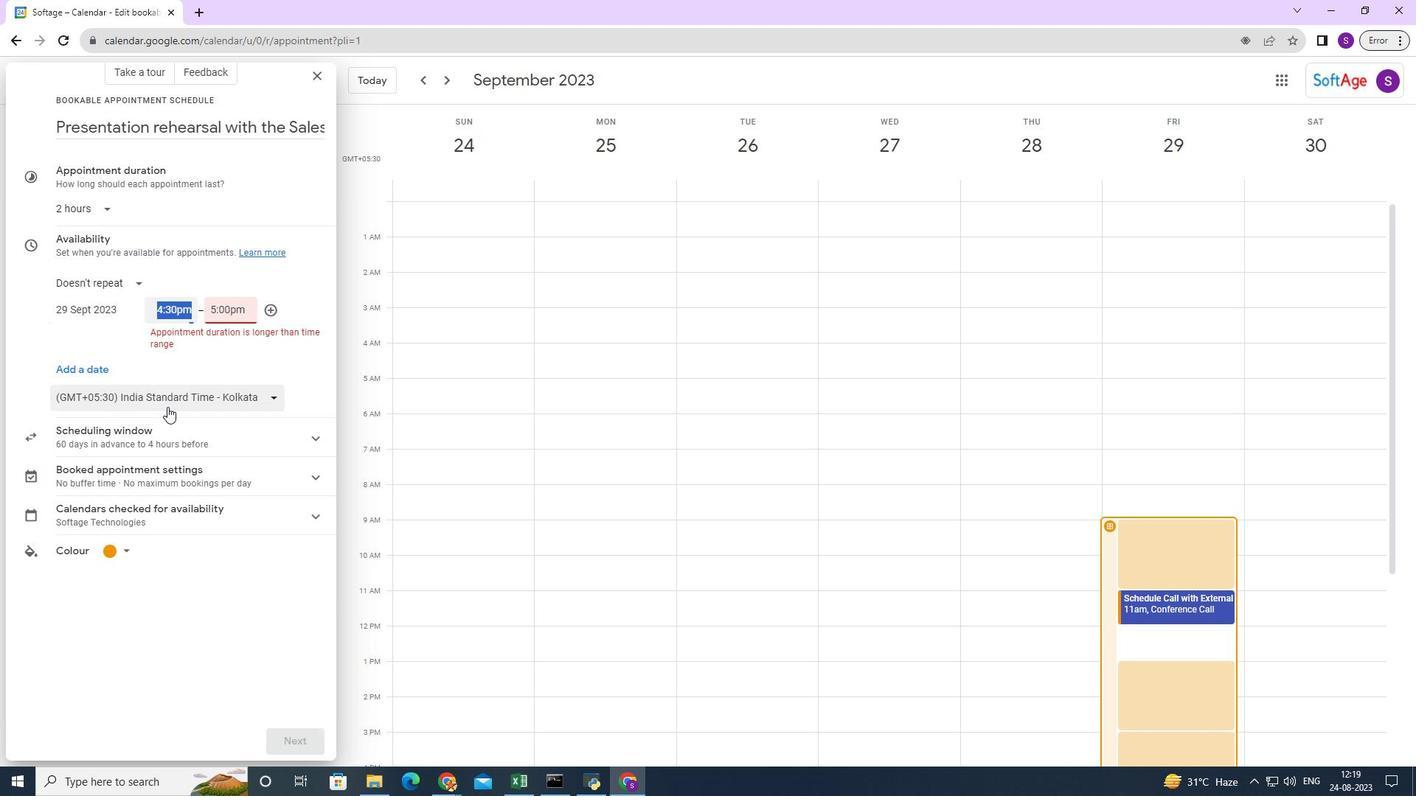 
Action: Mouse moved to (256, 326)
Screenshot: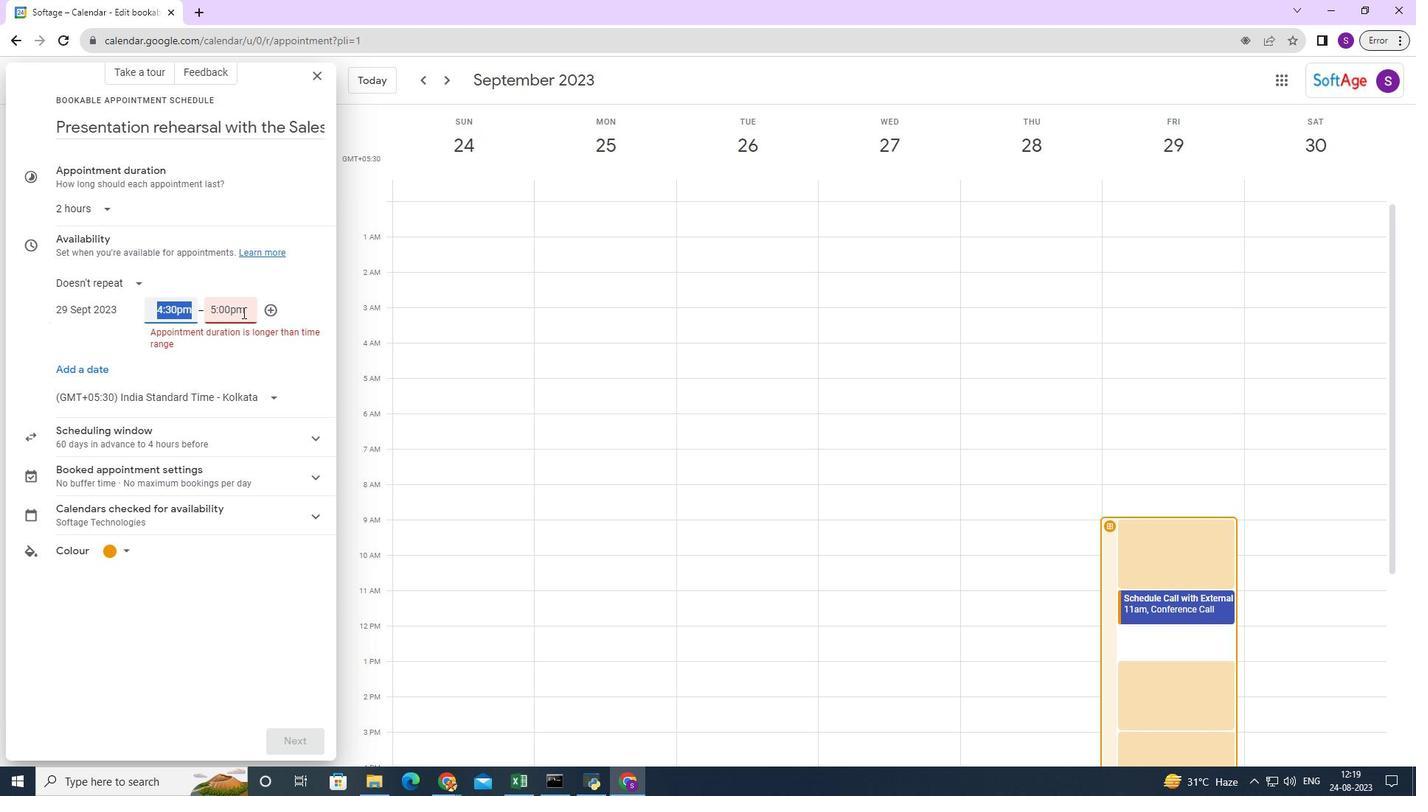 
Action: Mouse pressed left at (256, 326)
Screenshot: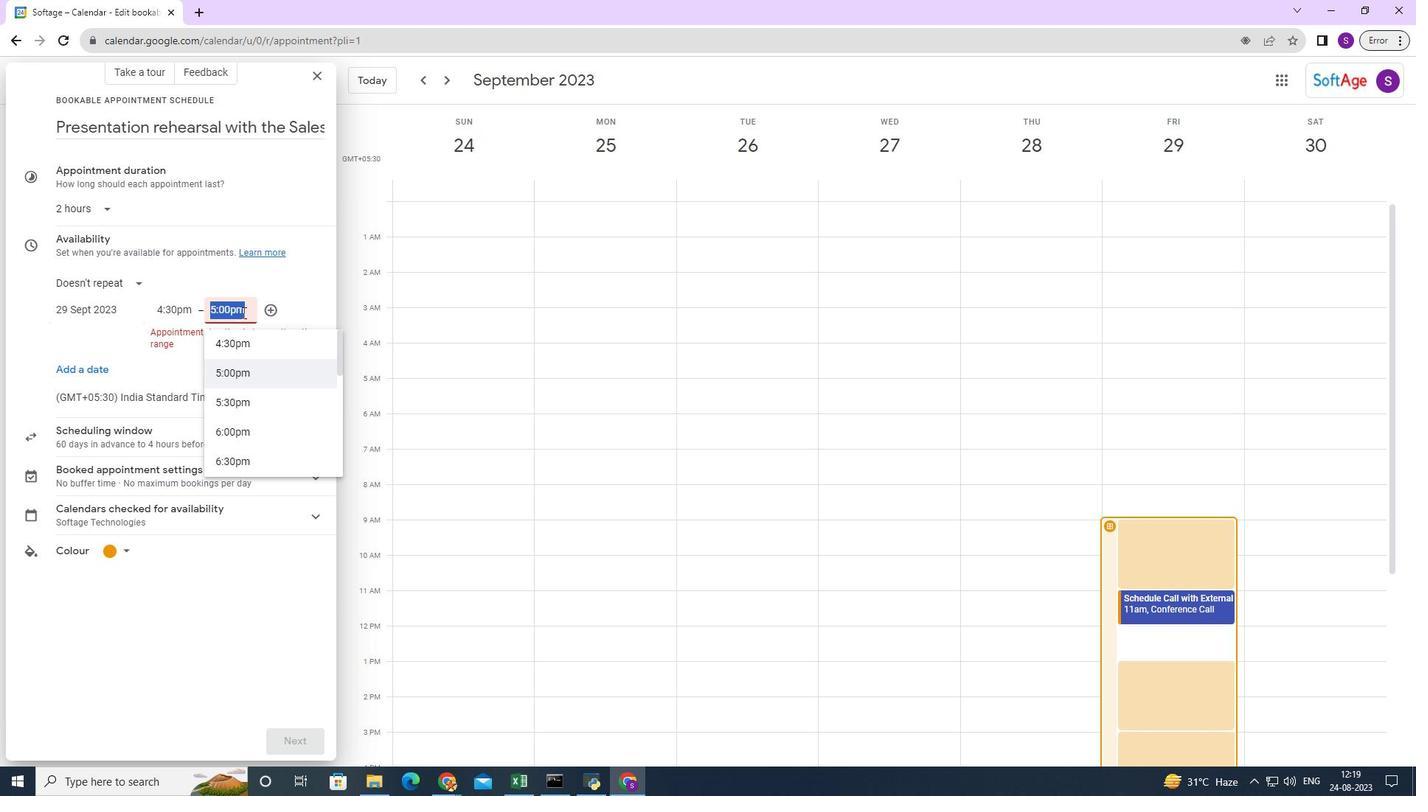
Action: Mouse moved to (236, 478)
Screenshot: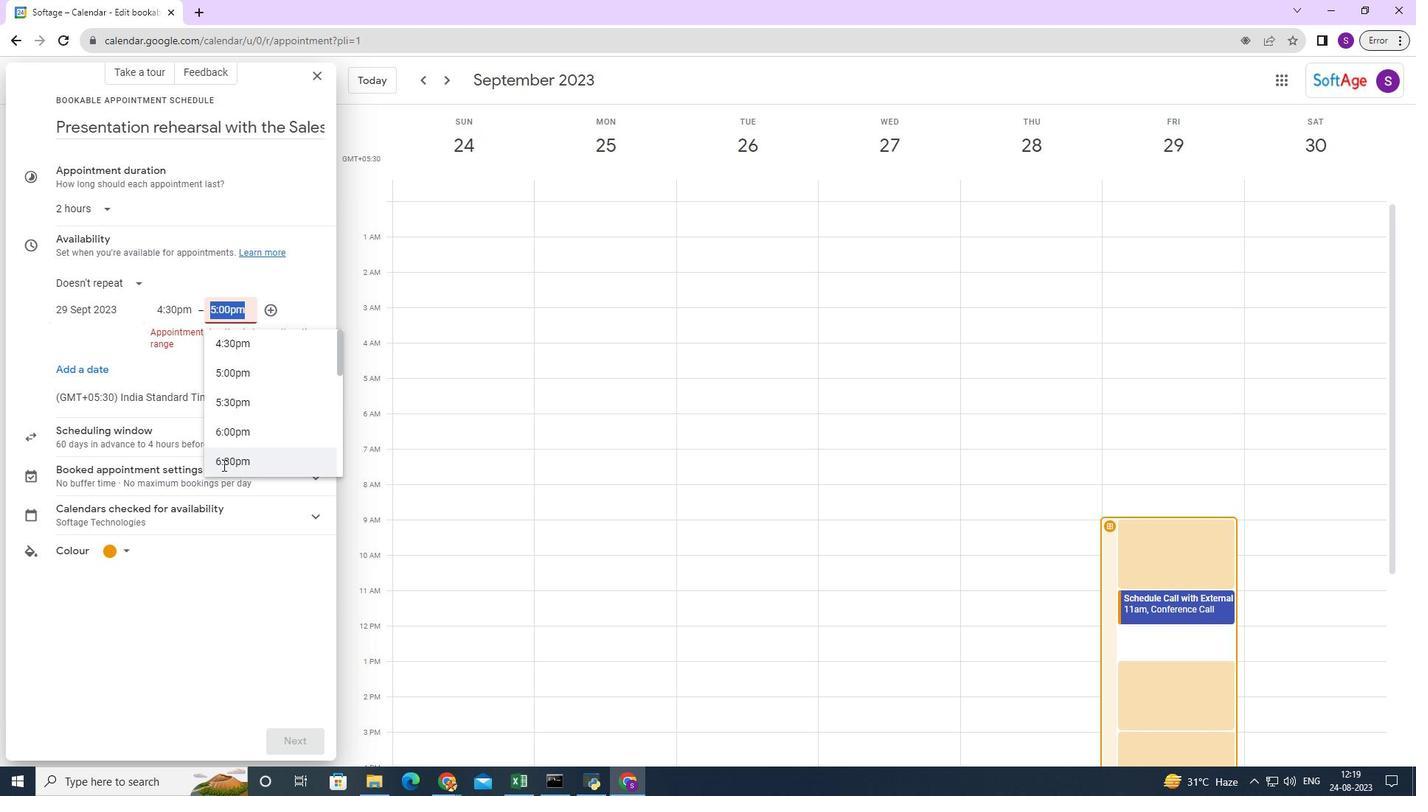 
Action: Mouse pressed left at (236, 478)
Screenshot: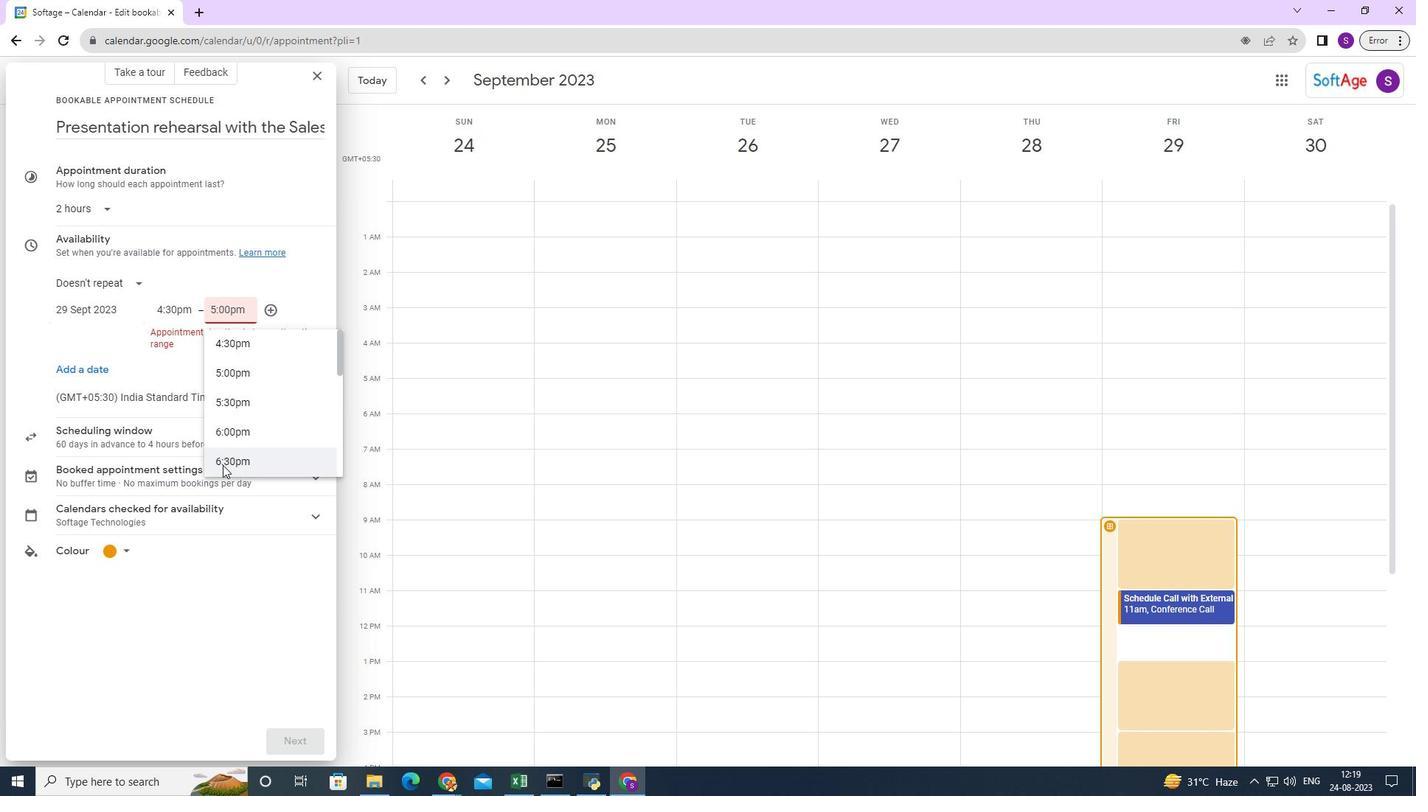 
Action: Mouse moved to (311, 741)
Screenshot: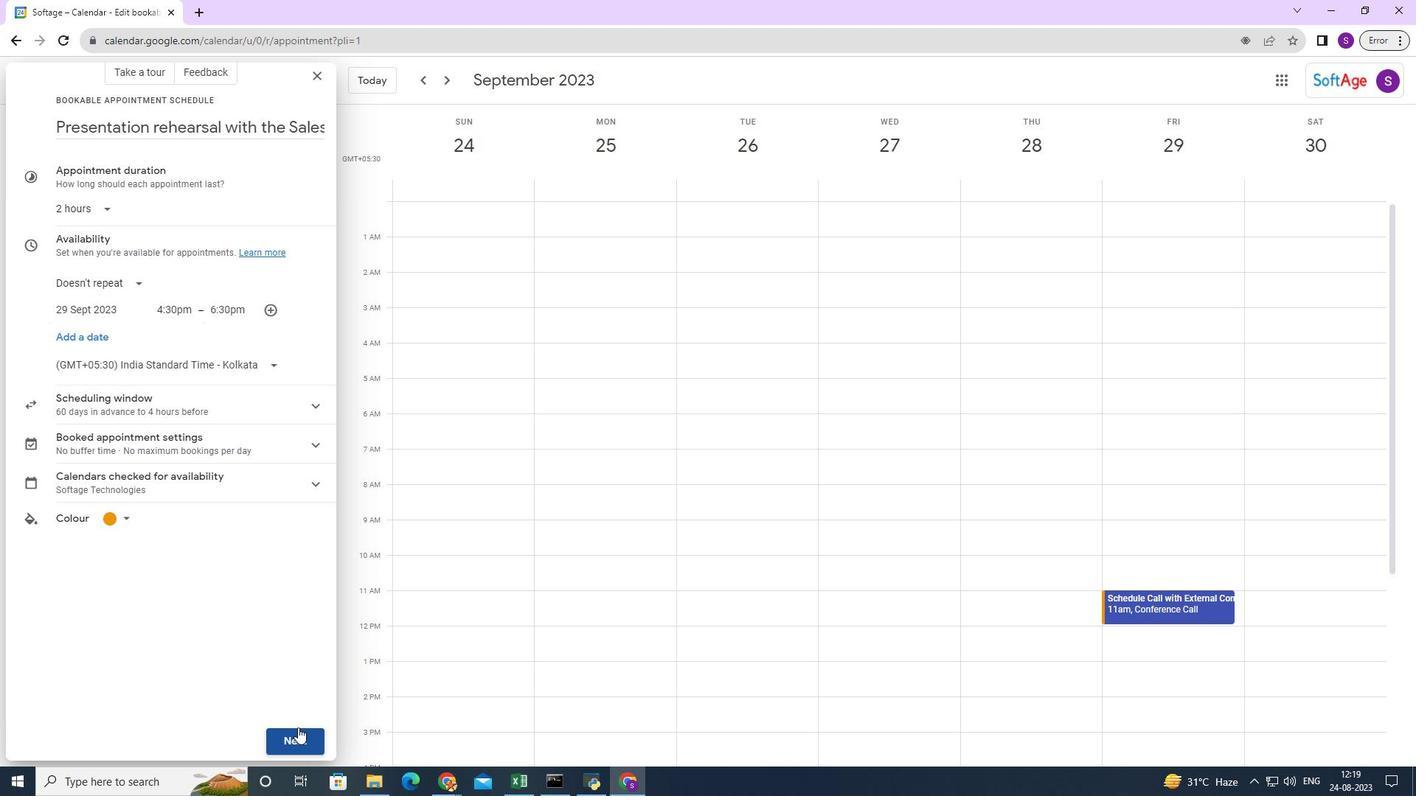 
Action: Mouse pressed left at (311, 741)
Screenshot: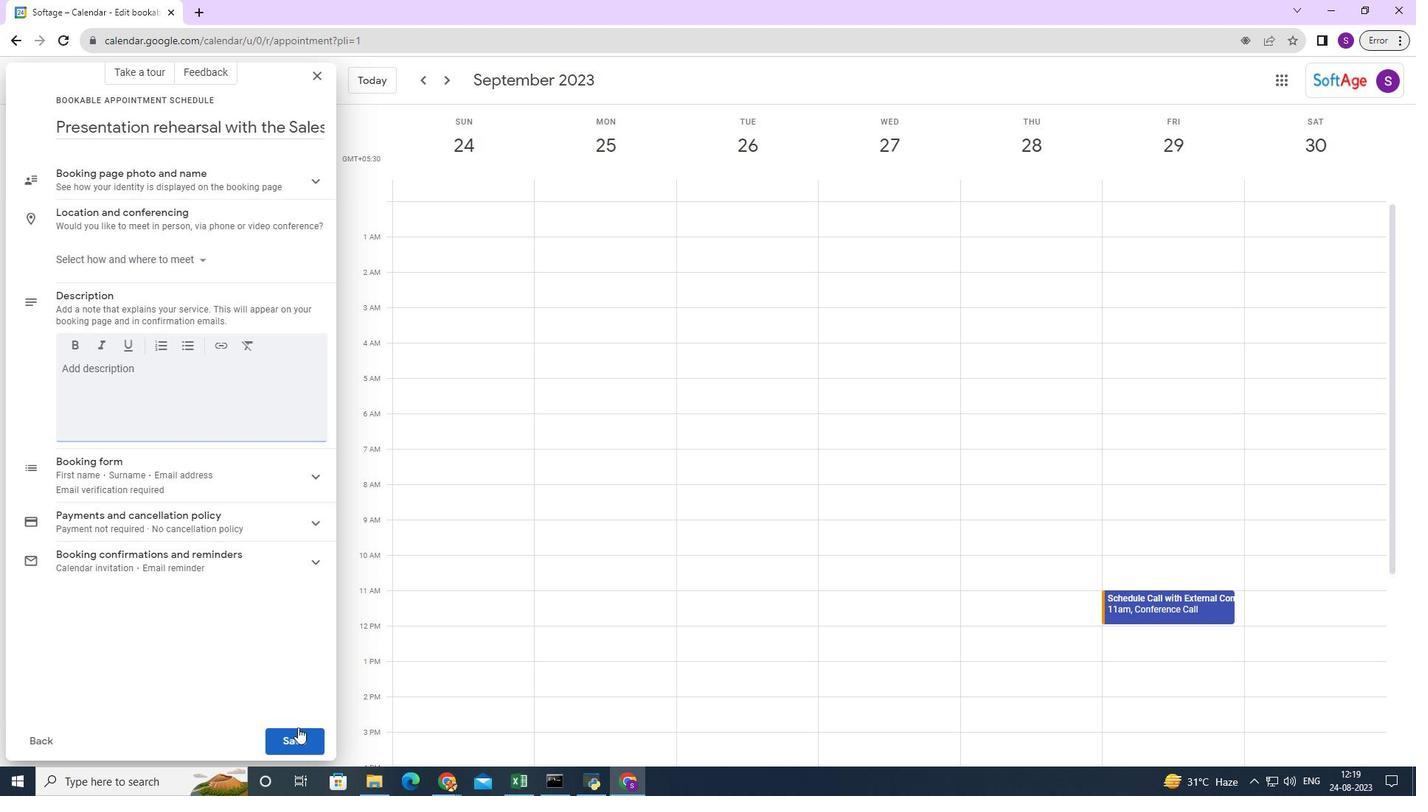 
Action: Mouse moved to (256, 417)
Screenshot: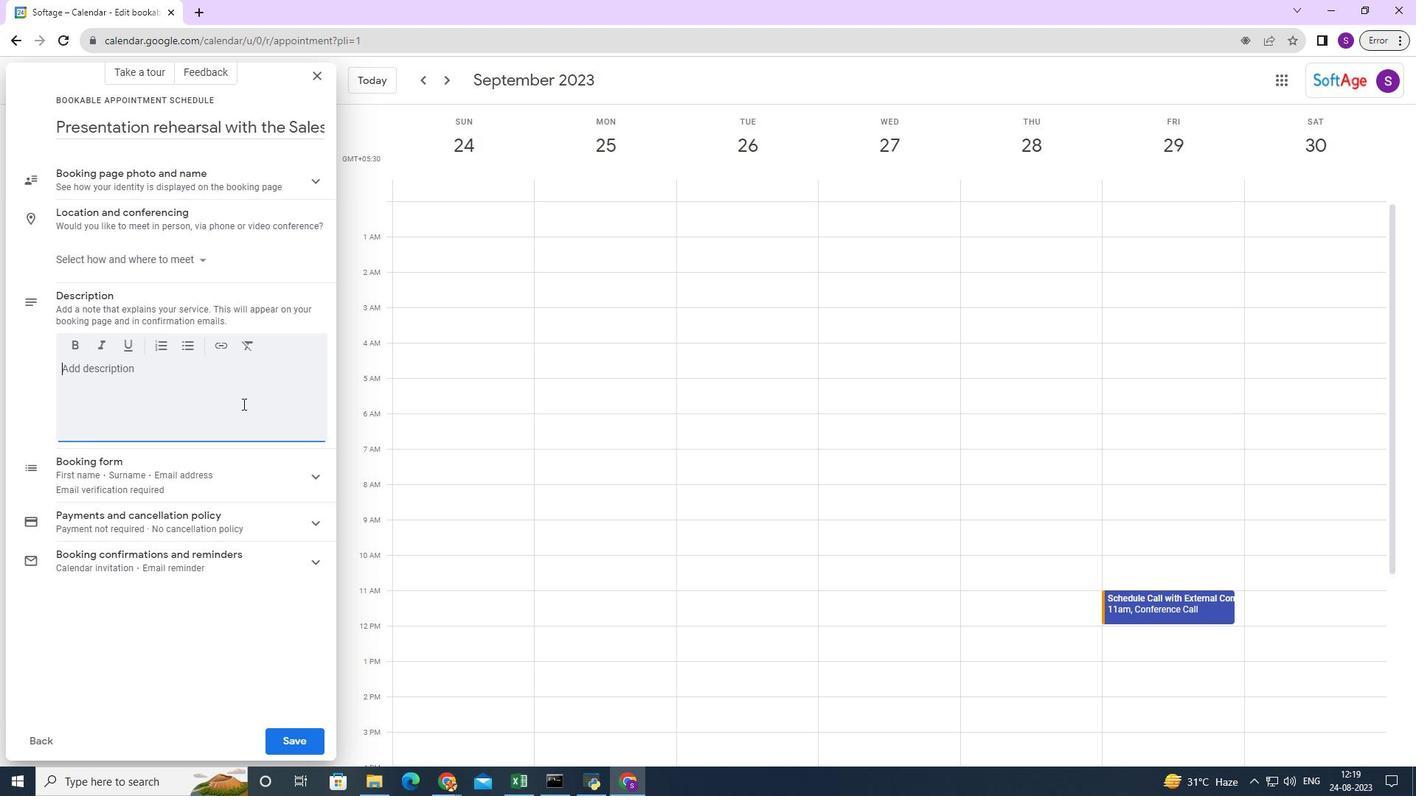 
Action: Mouse pressed left at (256, 417)
Screenshot: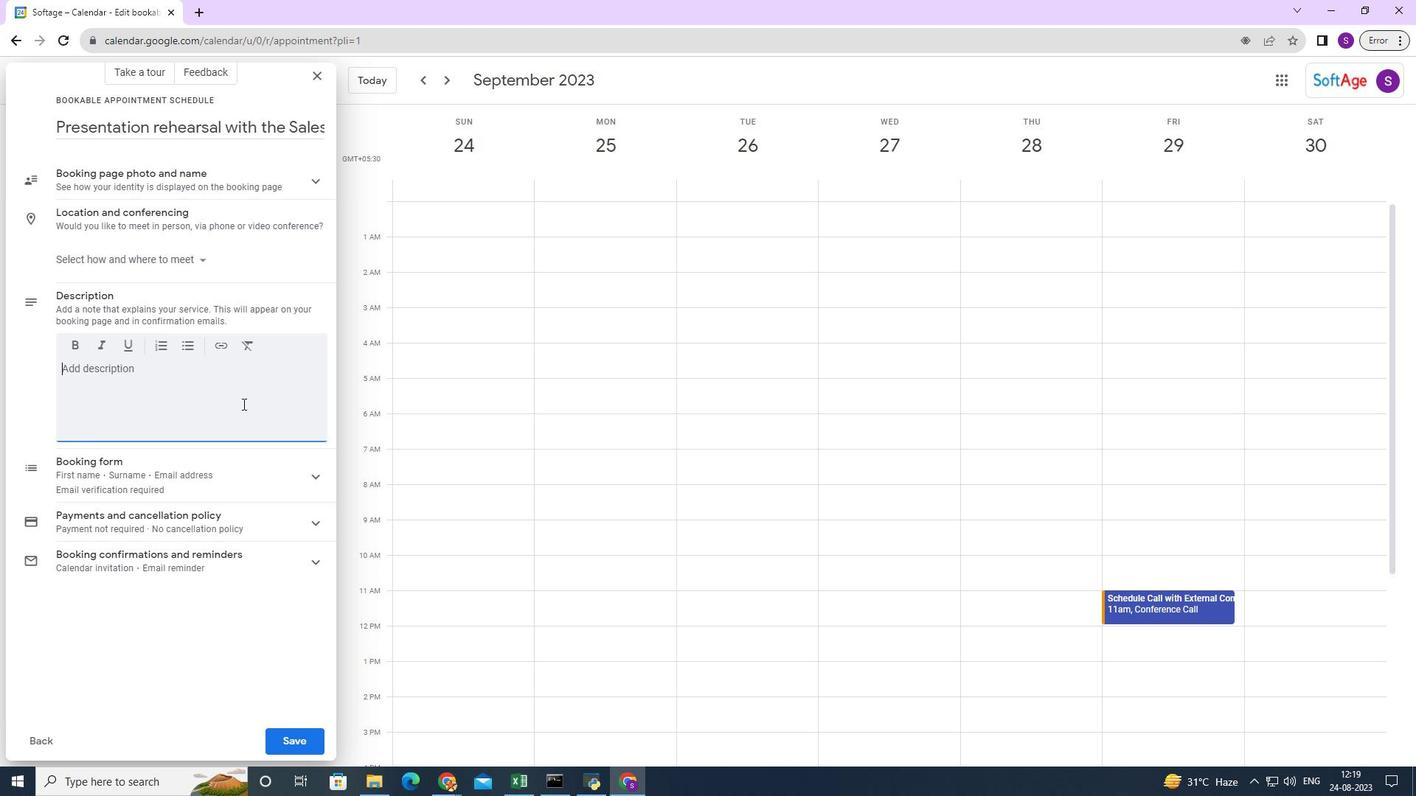
Action: Mouse moved to (242, 412)
Screenshot: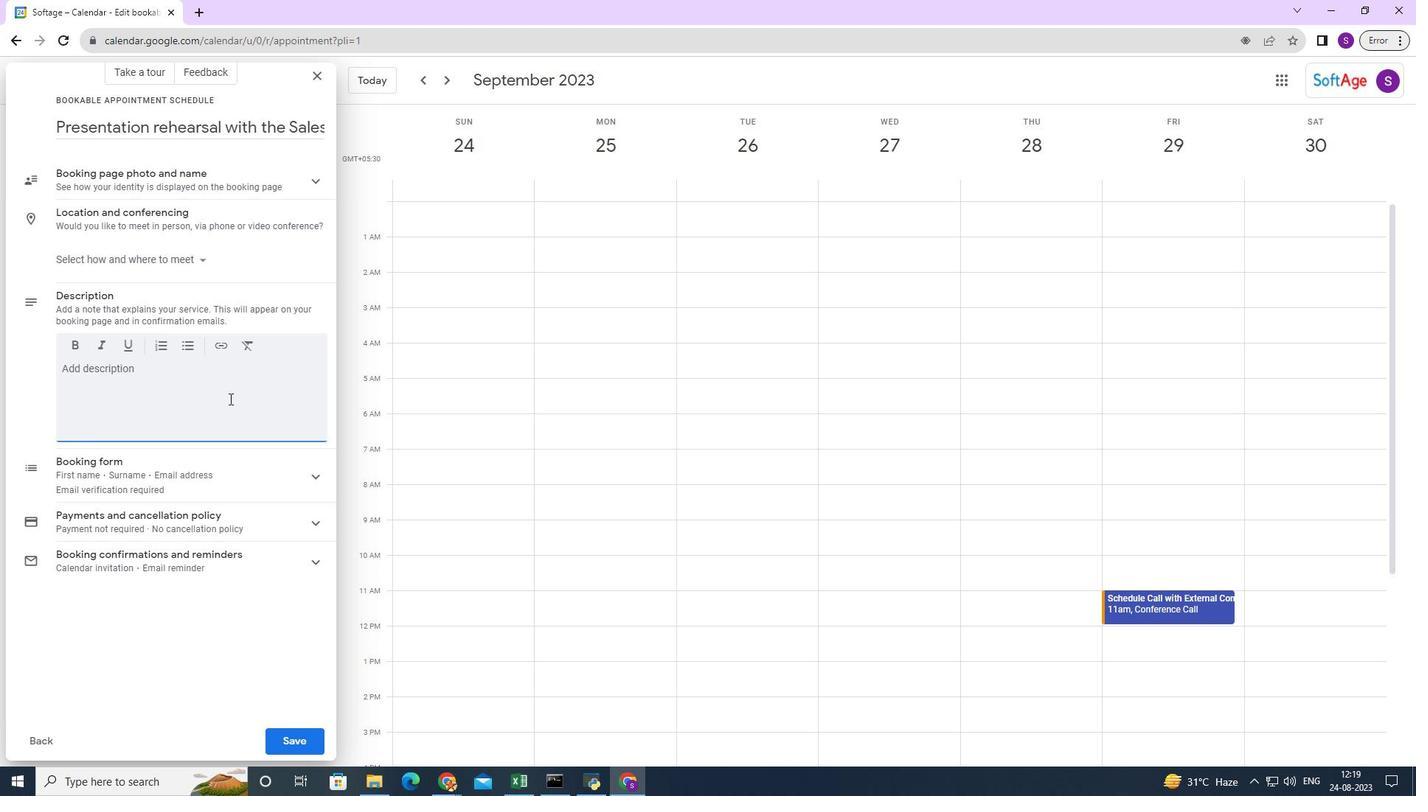 
Action: Key pressed <Key.caps_lock>H<Key.caps_lock>ost<Key.space>a<Key.space>presentation<Key.space>rehearsal<Key.space>with<Key.space>the<Key.space>sales<Key.space>team<Key.space>focusing<Key.space>i<Key.backspace>on<Key.space>refining<Key.space>key<Key.space>messages<Key.space>,addressing<Key.space>potential<Key.space>objections<Key.space>and<Key.space>ensuring<Key.space>a<Key.space>compelling<Key.space>pol<Key.backspace><Key.backspace>ith<Key.space><Key.backspace><Key.backspace>ch<Key.space>for<Key.space>the<Key.space>upcoming<Key.space>client<Key.space>po<Key.backspace>p<Key.backspace>resentation.
Screenshot: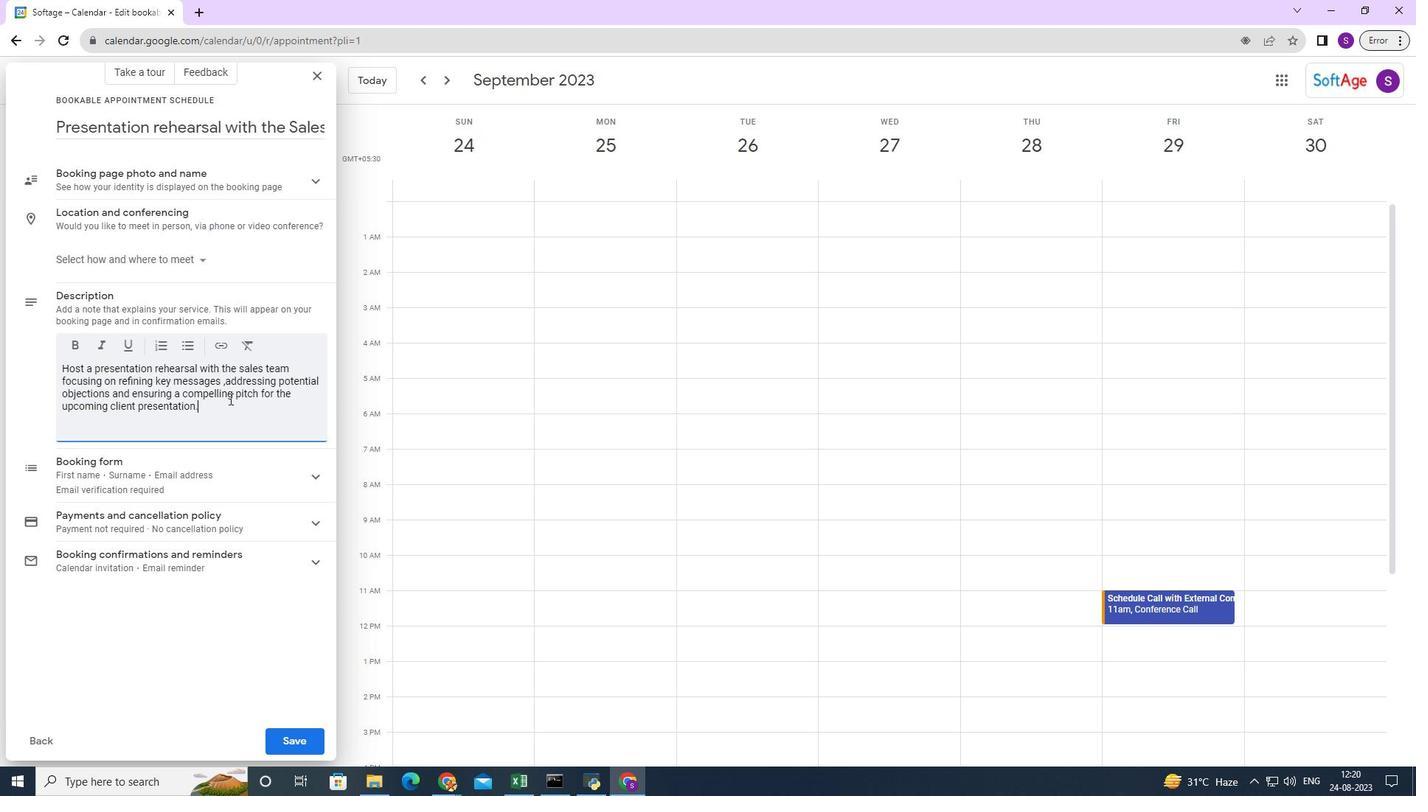 
Action: Mouse moved to (310, 756)
Screenshot: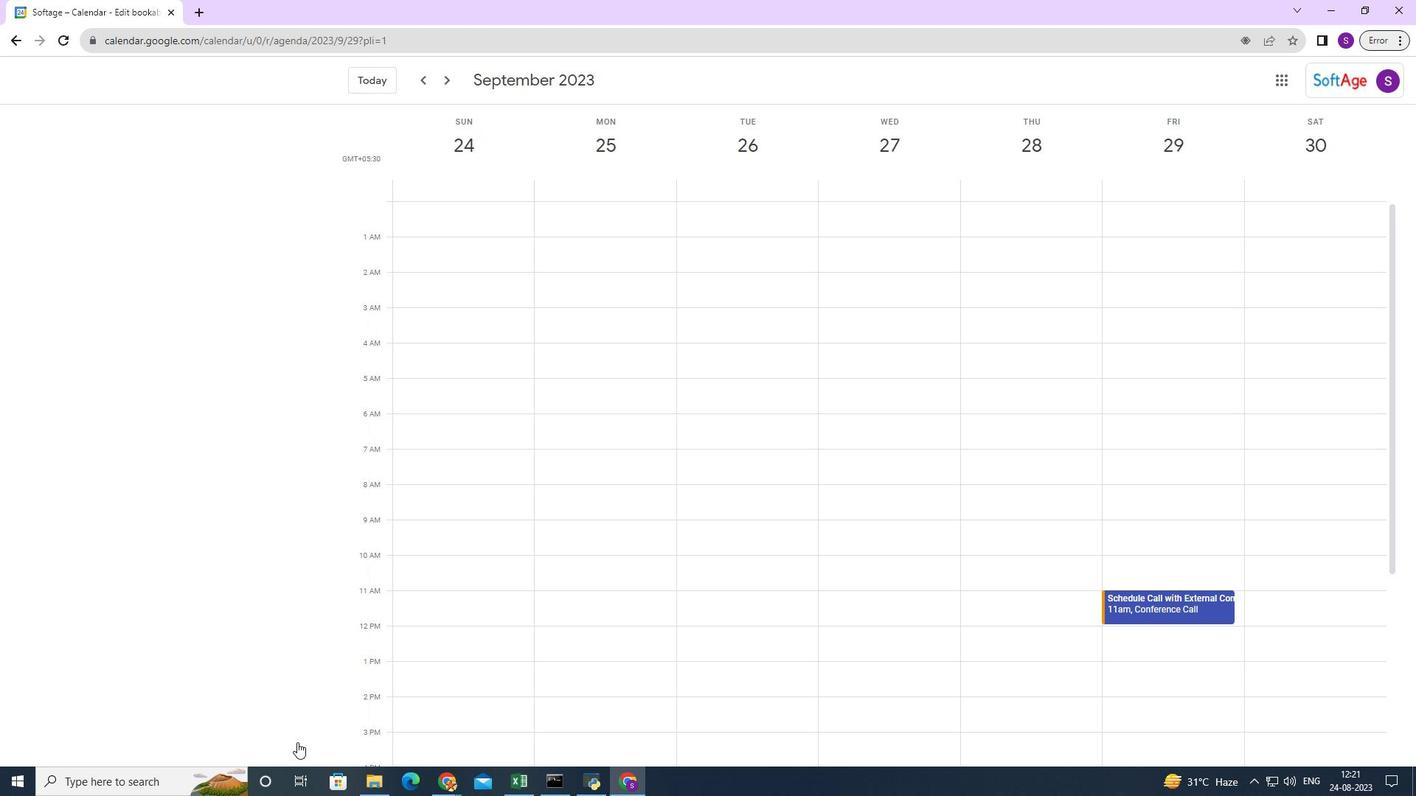 
Action: Mouse pressed left at (310, 756)
Screenshot: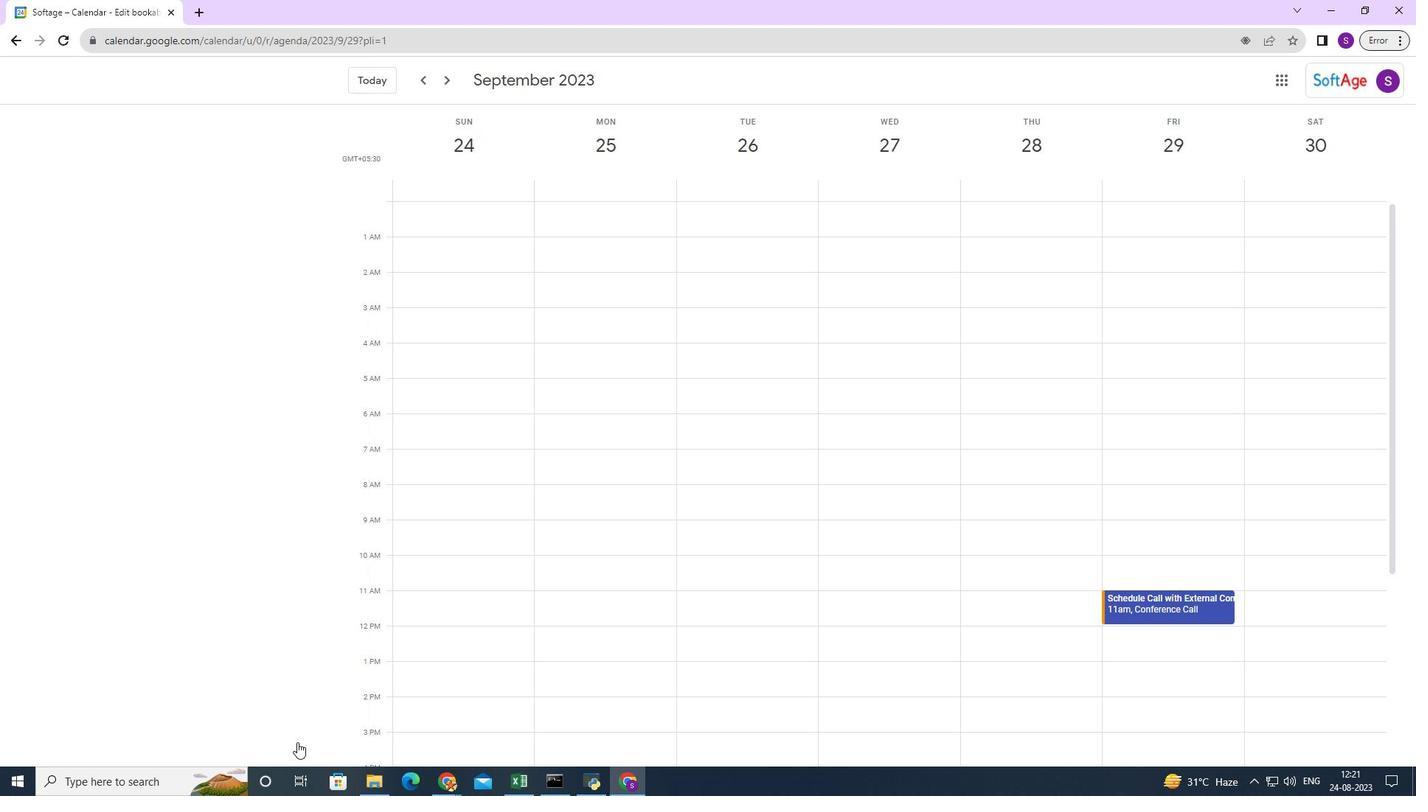 
Action: Mouse moved to (810, 653)
Screenshot: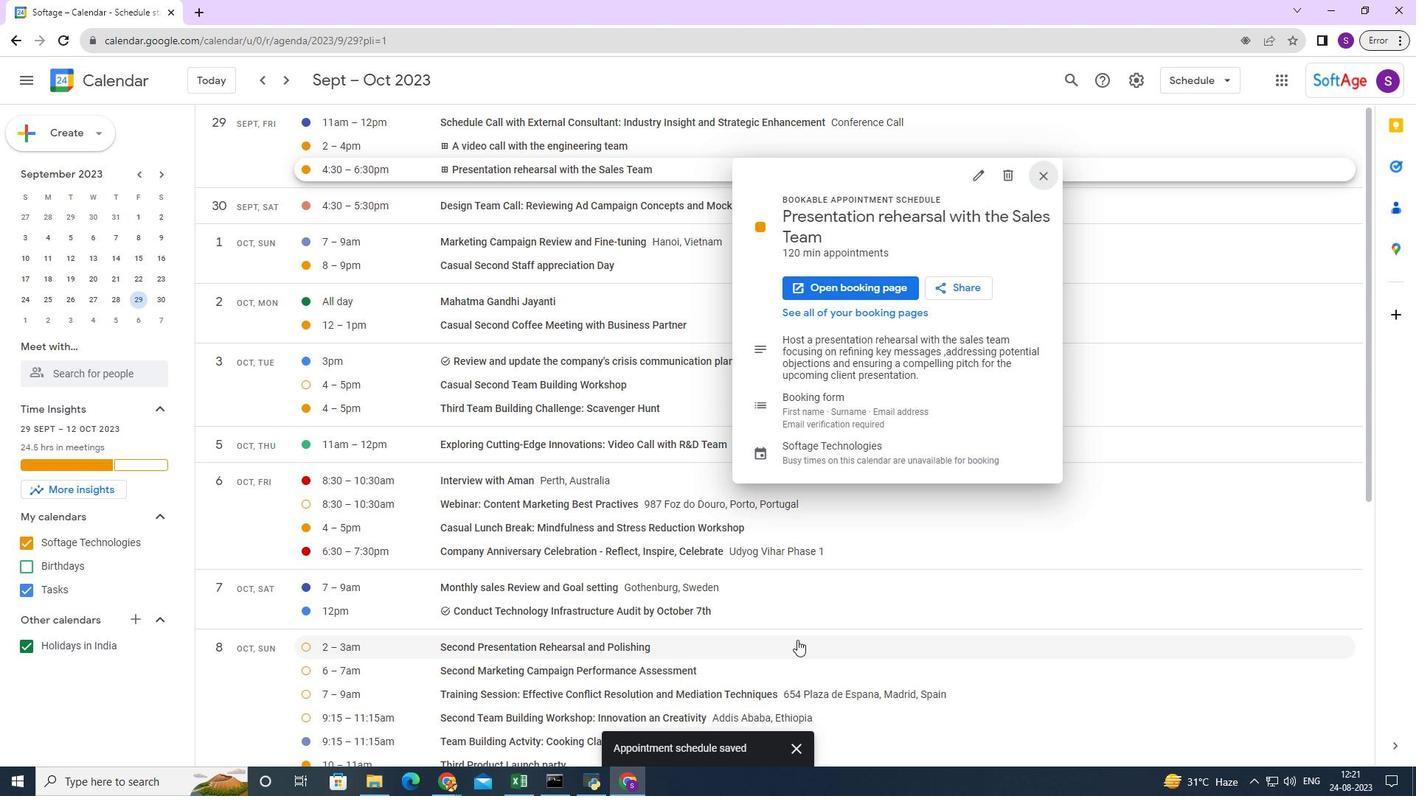 
